 Task: Create a task  Upgrade and migrate company inventory management to a cloud-based solution , assign it to team member softage.3@softage.net in the project AgilePulse and update the status of the task to  Off Track , set the priority of the task to Medium
Action: Mouse moved to (96, 372)
Screenshot: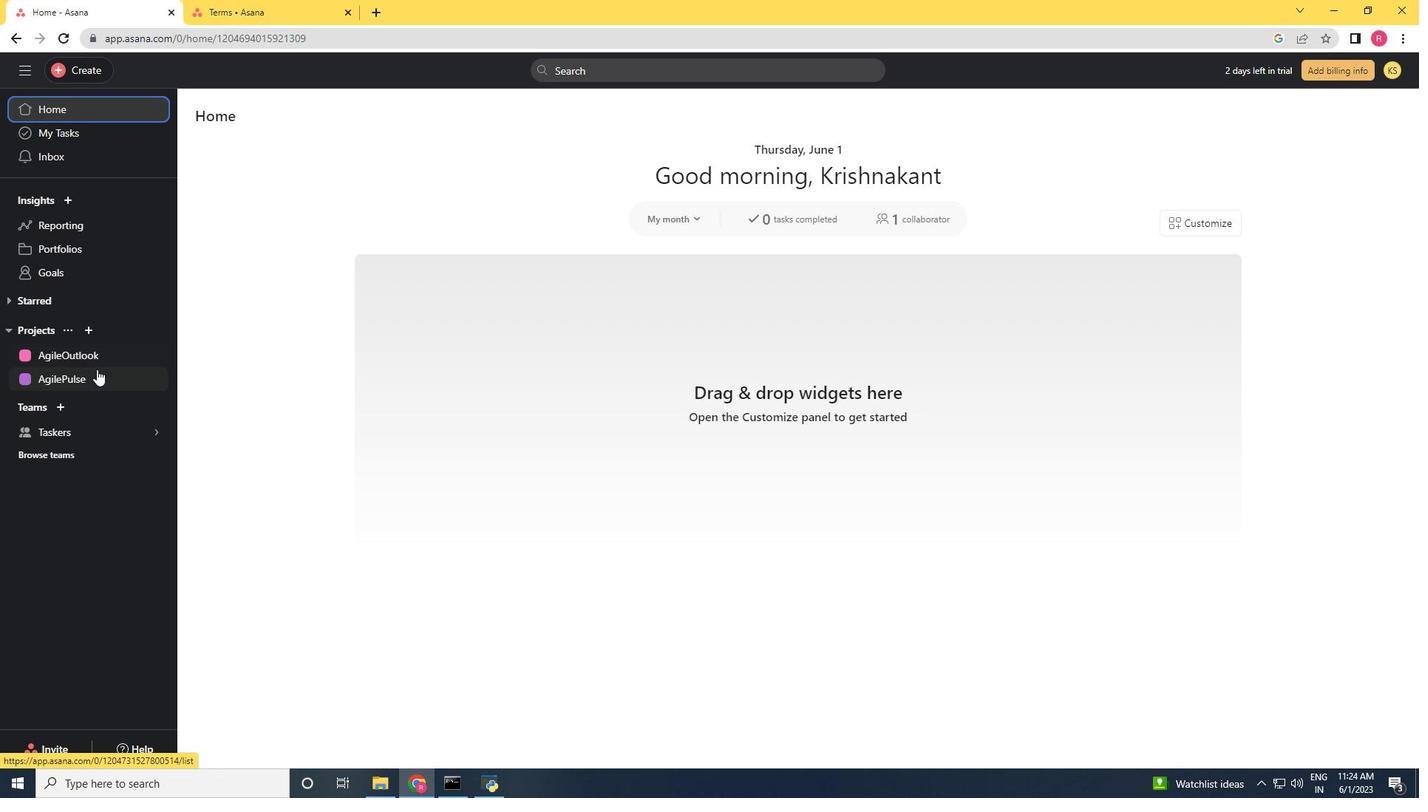 
Action: Mouse pressed left at (96, 372)
Screenshot: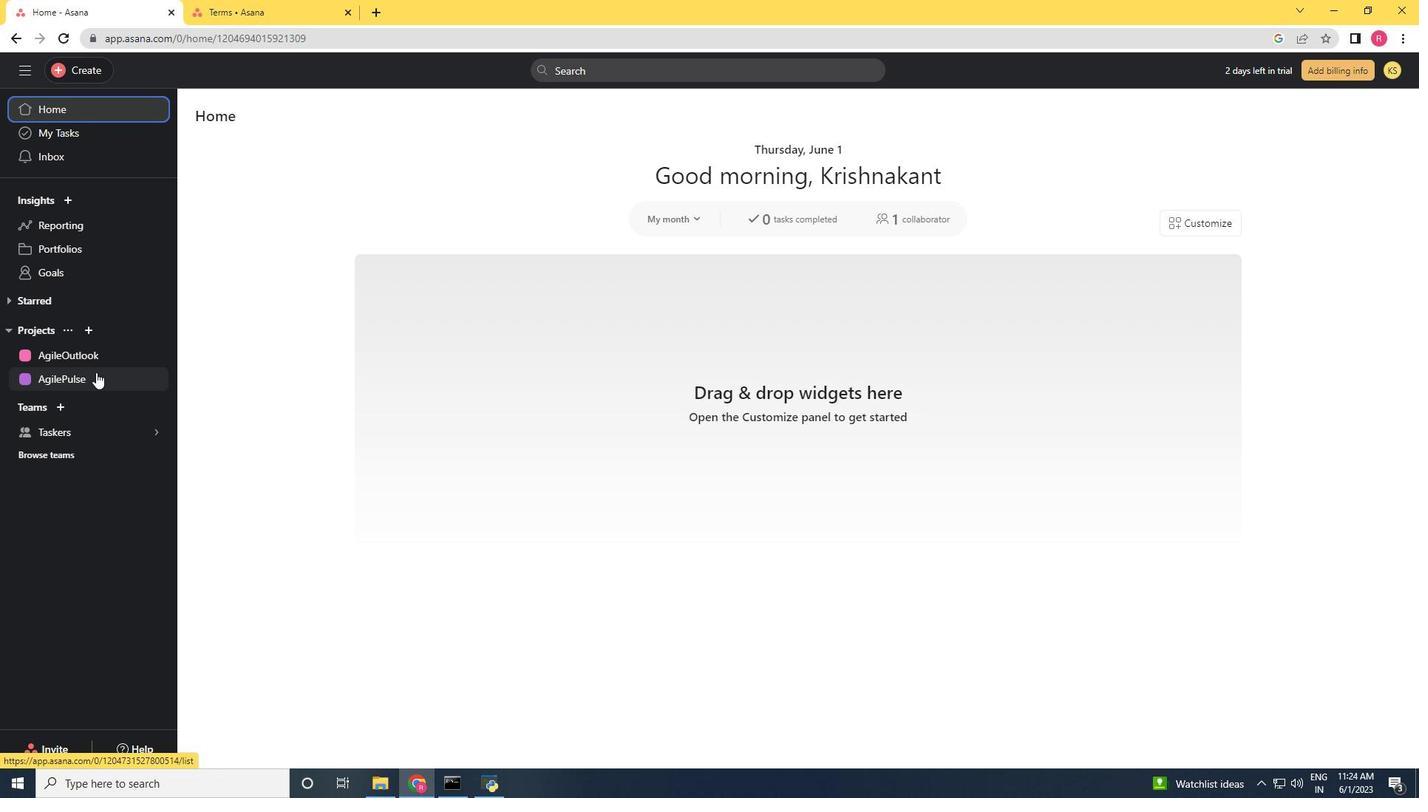 
Action: Mouse moved to (76, 72)
Screenshot: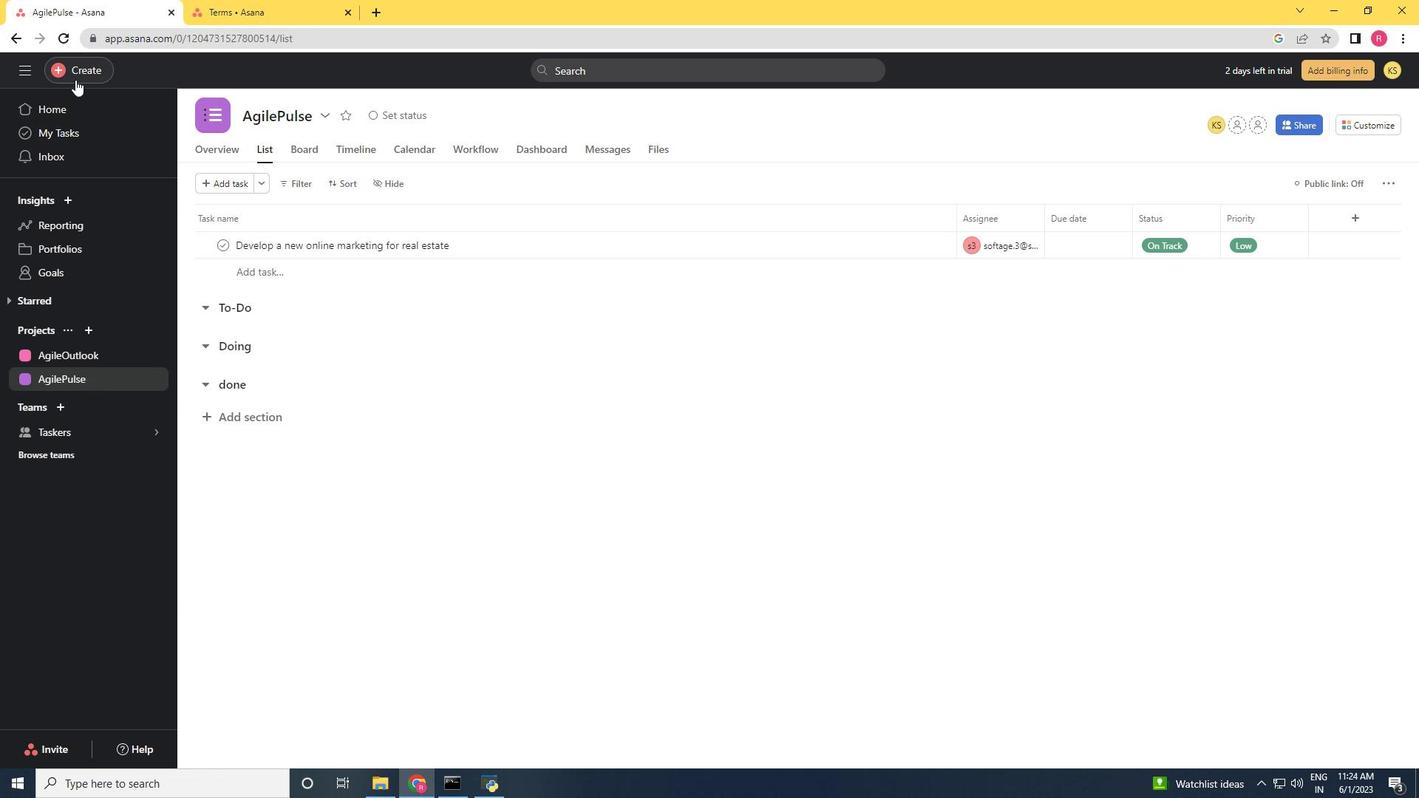 
Action: Mouse pressed left at (76, 72)
Screenshot: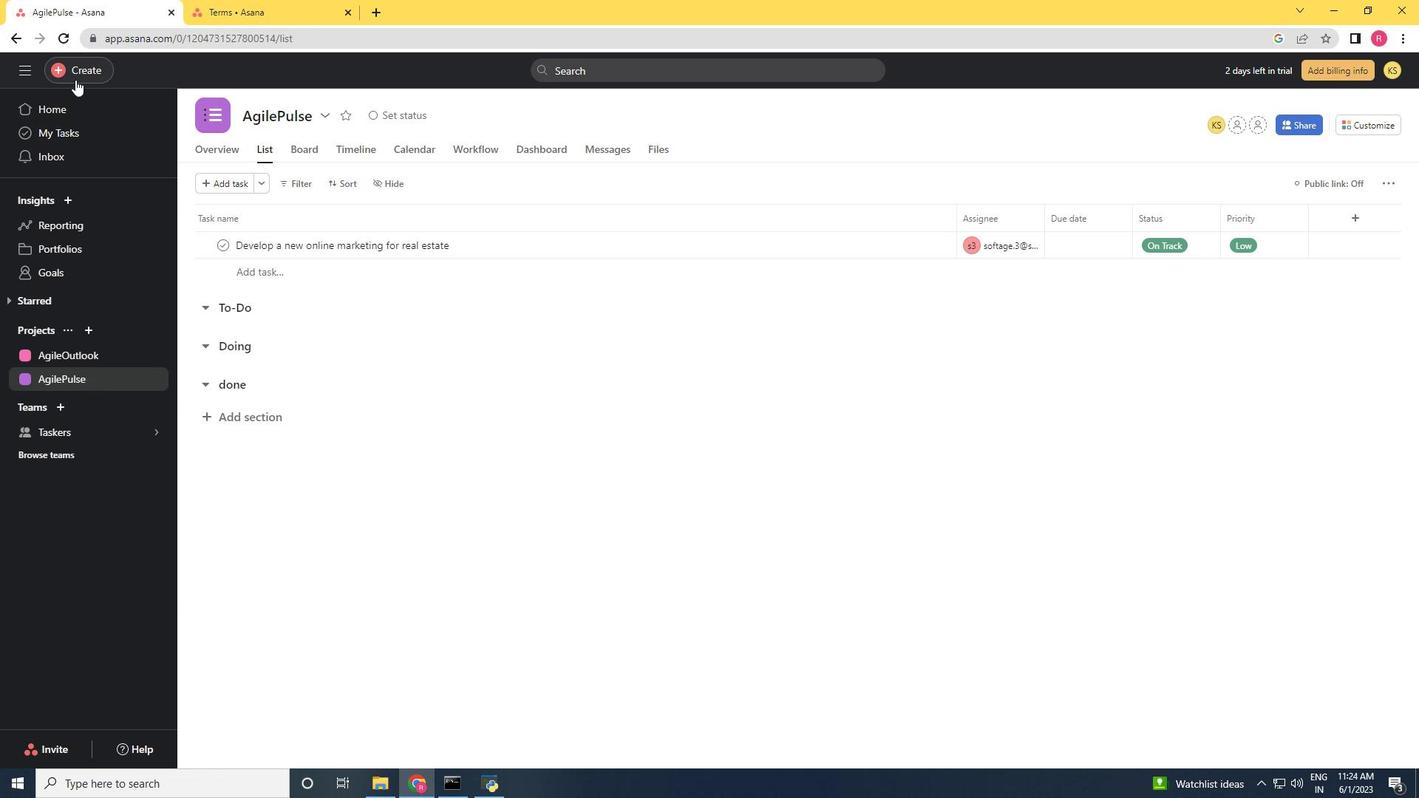 
Action: Mouse moved to (182, 69)
Screenshot: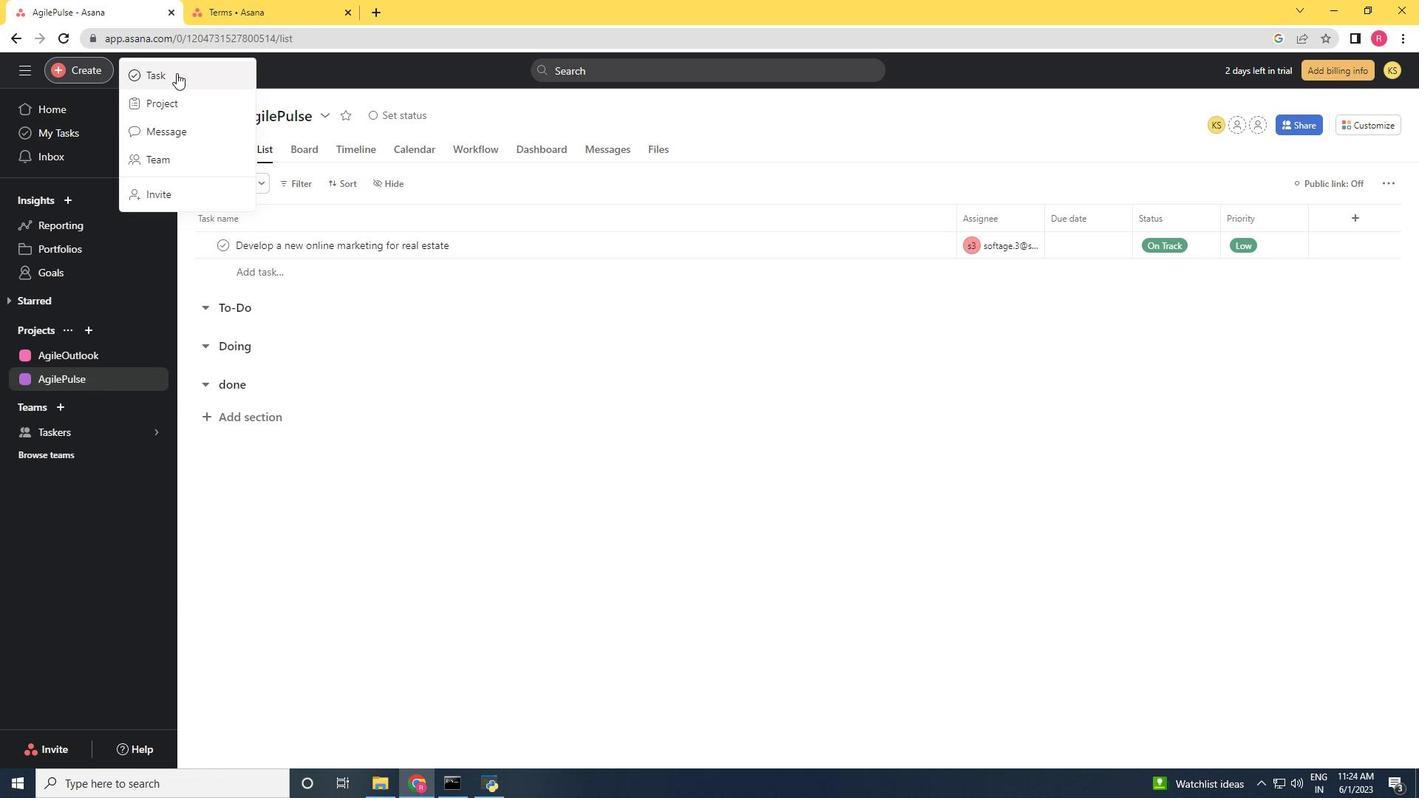 
Action: Mouse pressed left at (182, 69)
Screenshot: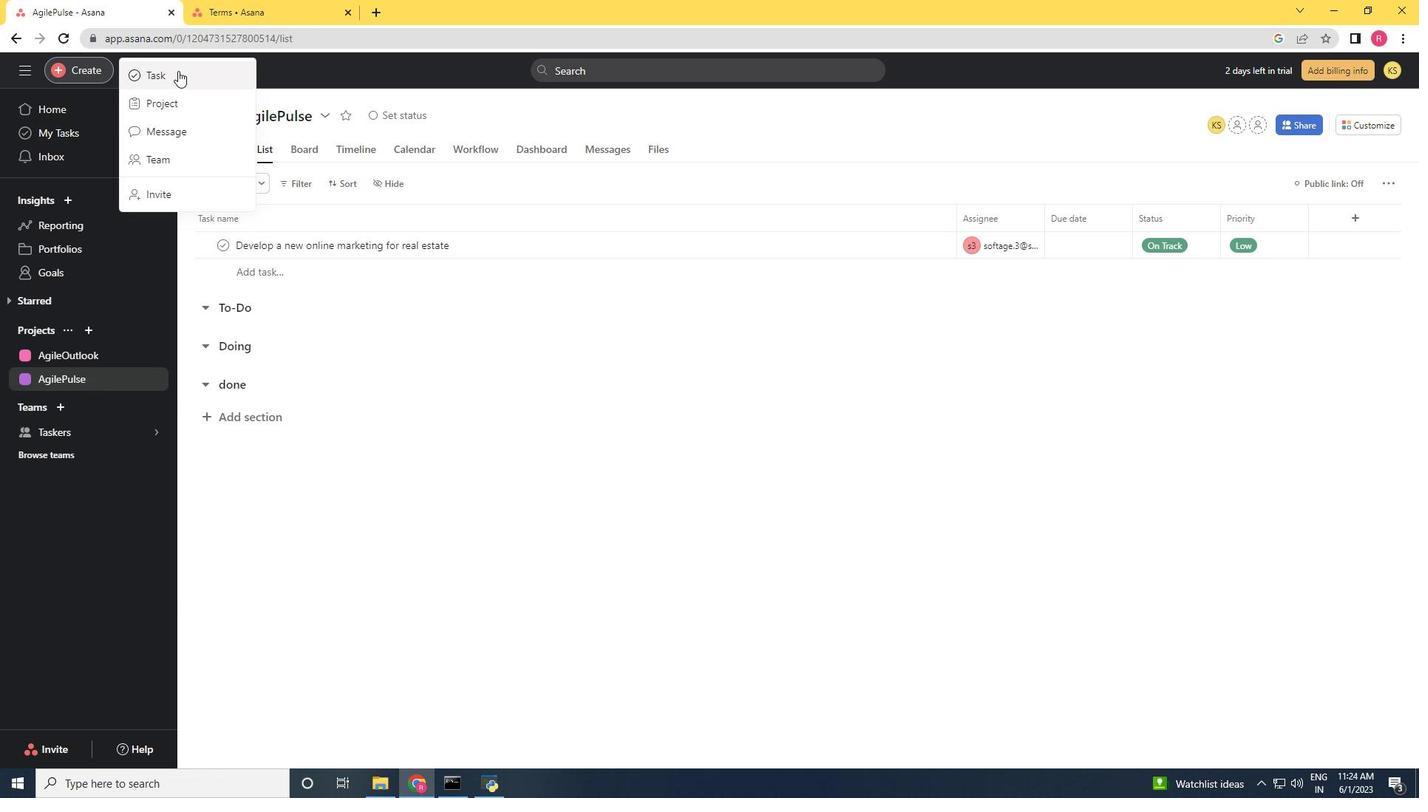 
Action: Mouse moved to (184, 68)
Screenshot: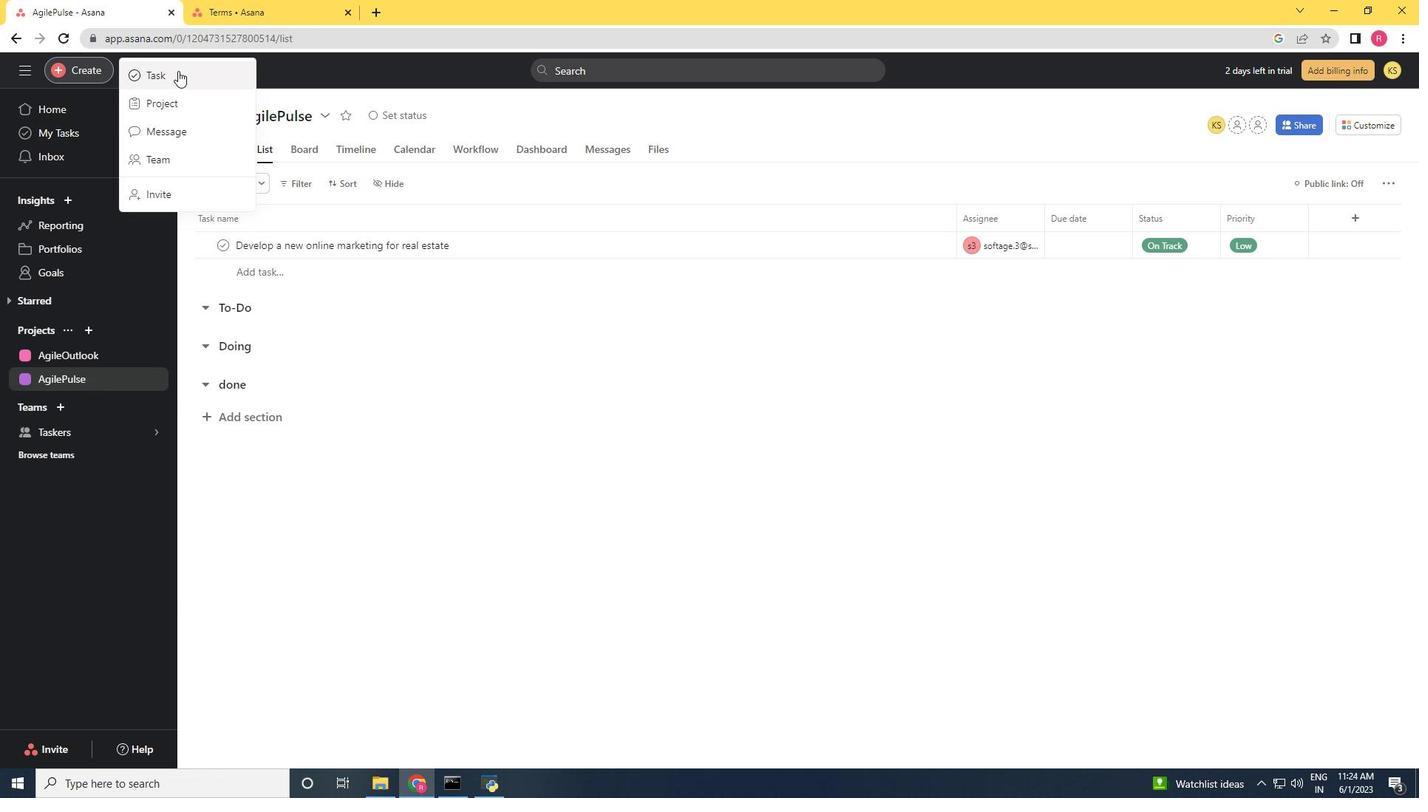 
Action: Key pressed <Key.shift>Upgrad<Key.space><Key.backspace>e<Key.space>and<Key.space>migr
Screenshot: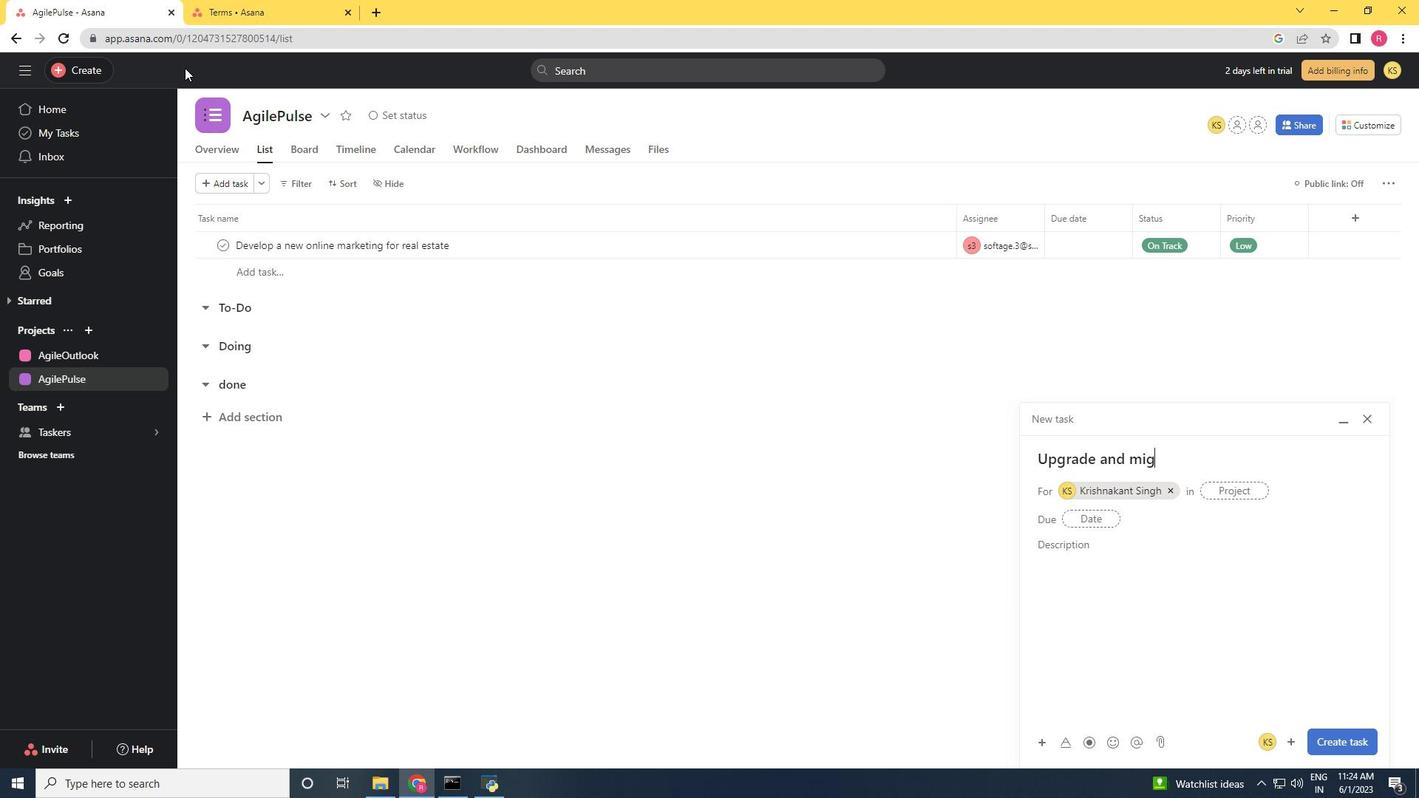 
Action: Mouse moved to (184, 68)
Screenshot: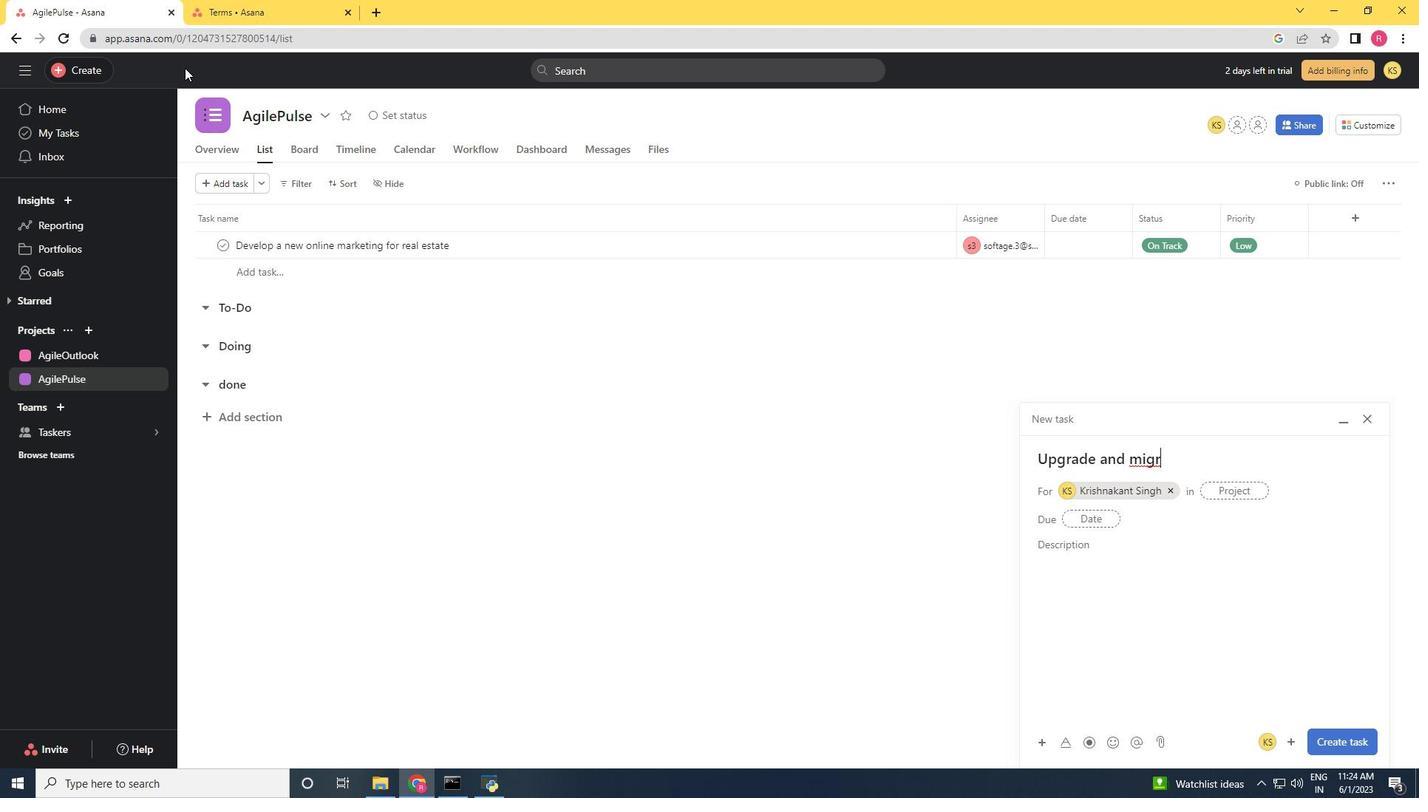 
Action: Key pressed ate<Key.space>an<Key.backspace><Key.backspace>comp
Screenshot: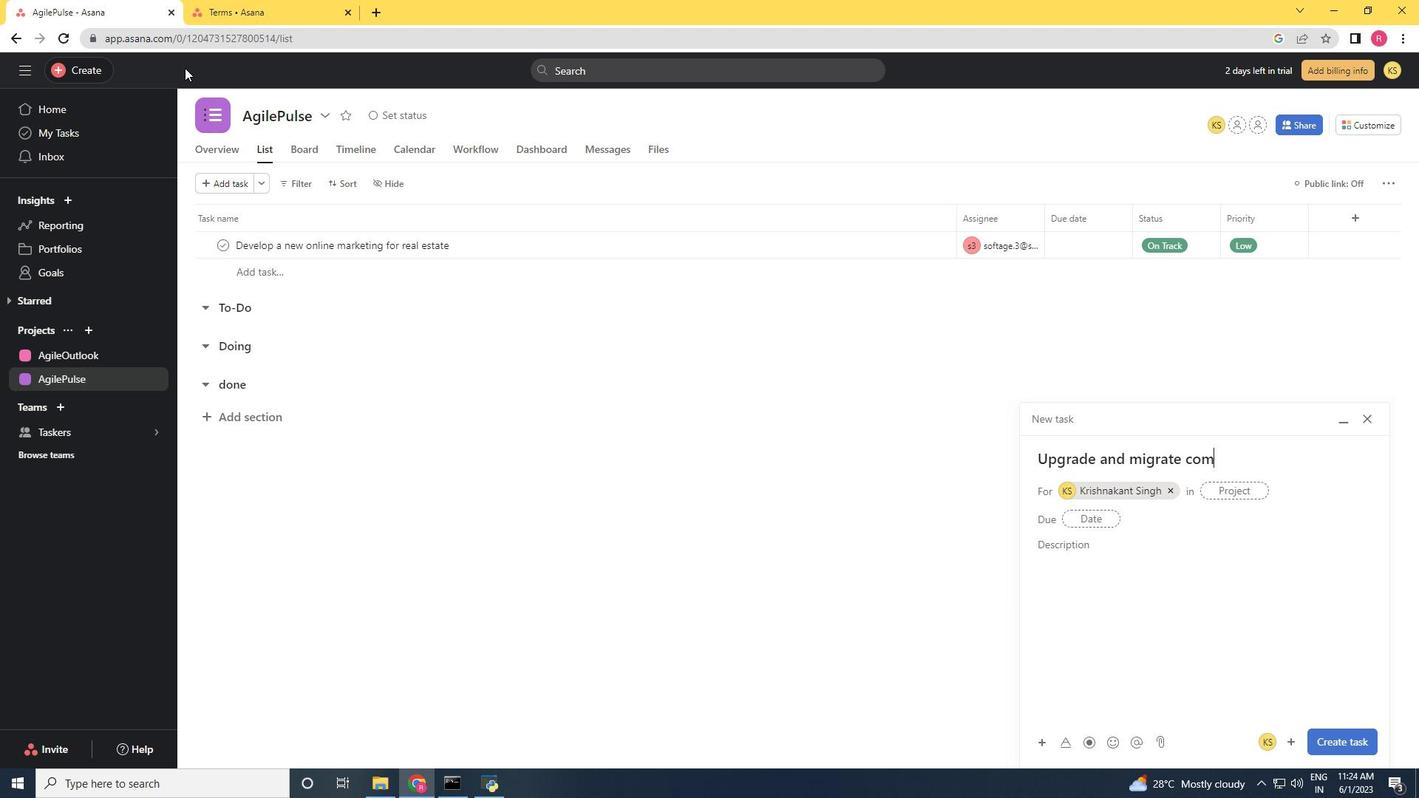 
Action: Mouse moved to (184, 68)
Screenshot: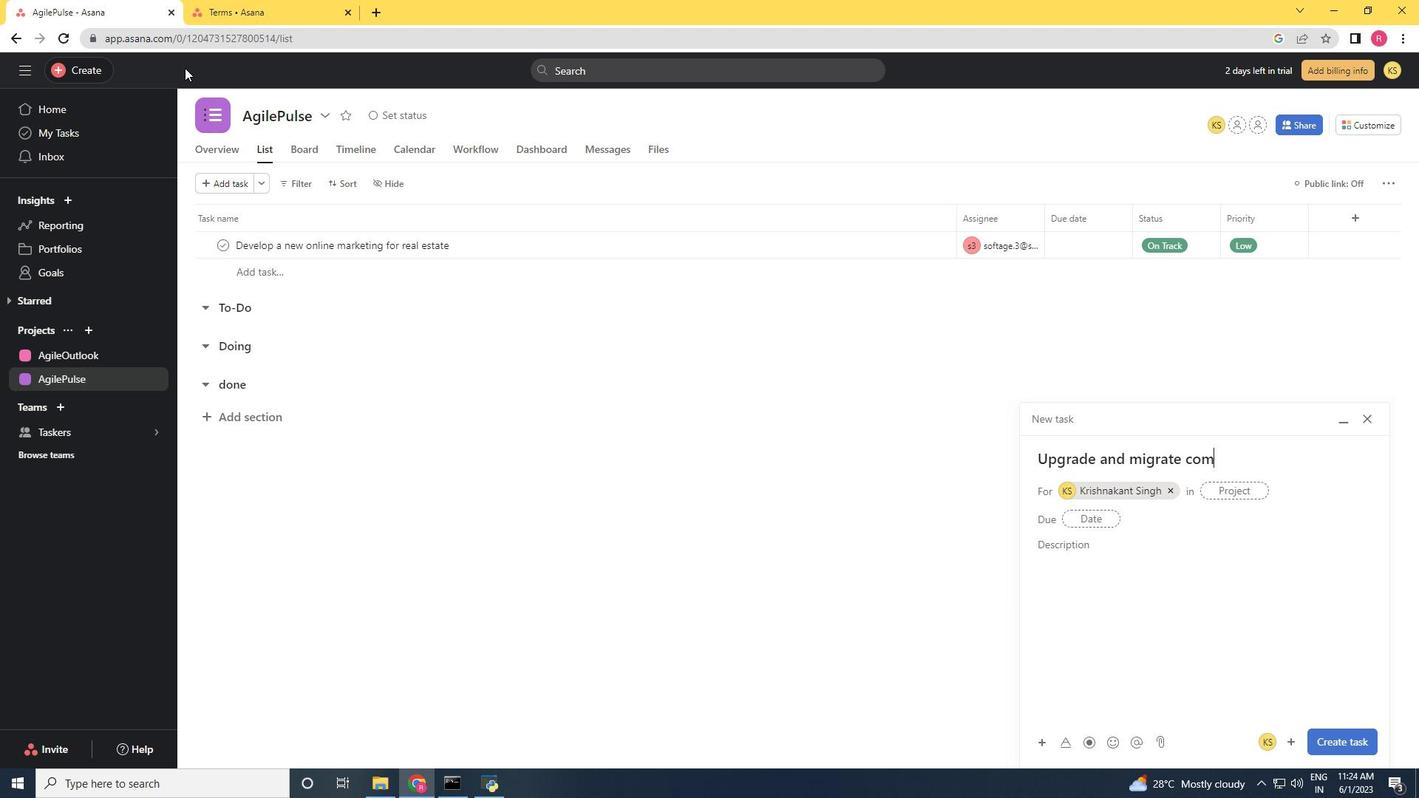 
Action: Key pressed an
Screenshot: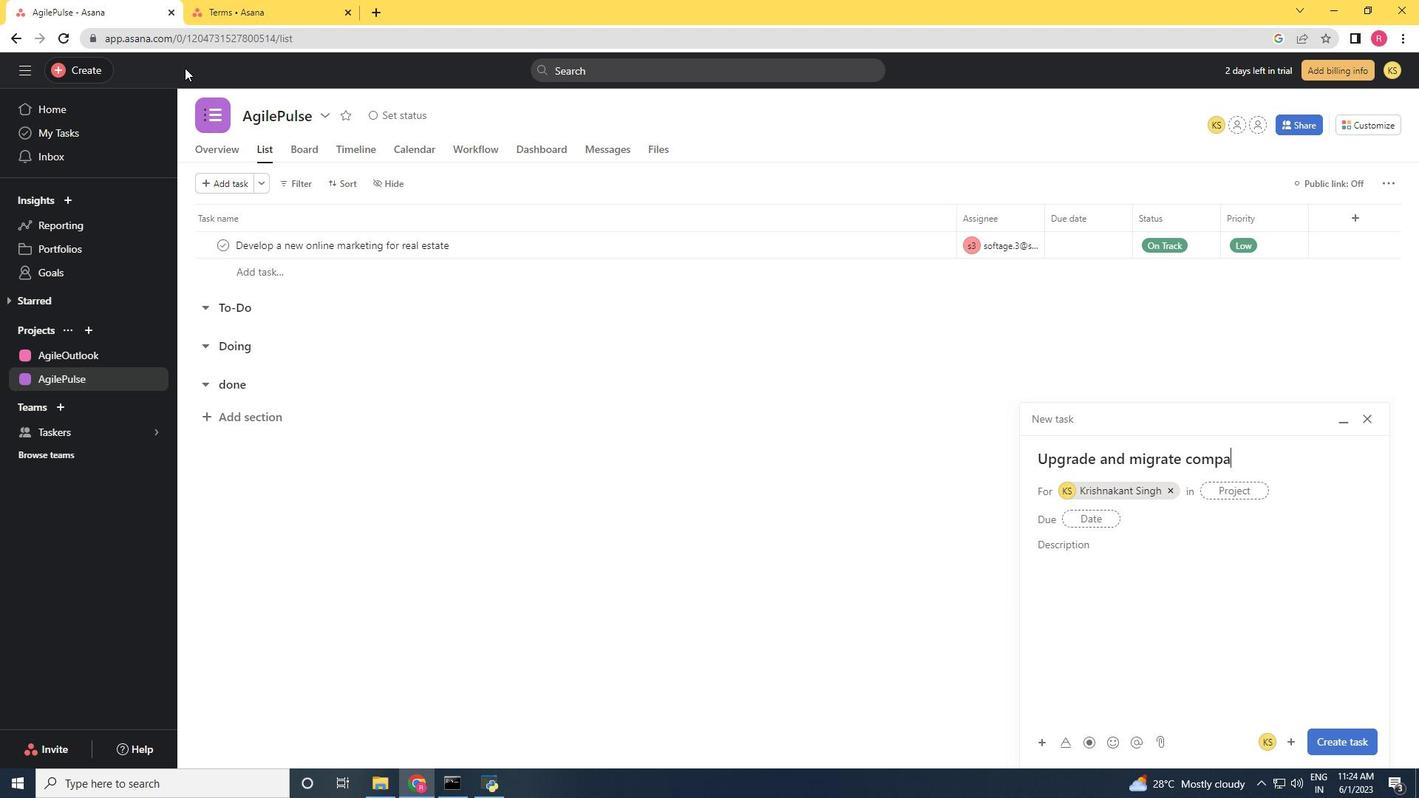 
Action: Mouse moved to (184, 68)
Screenshot: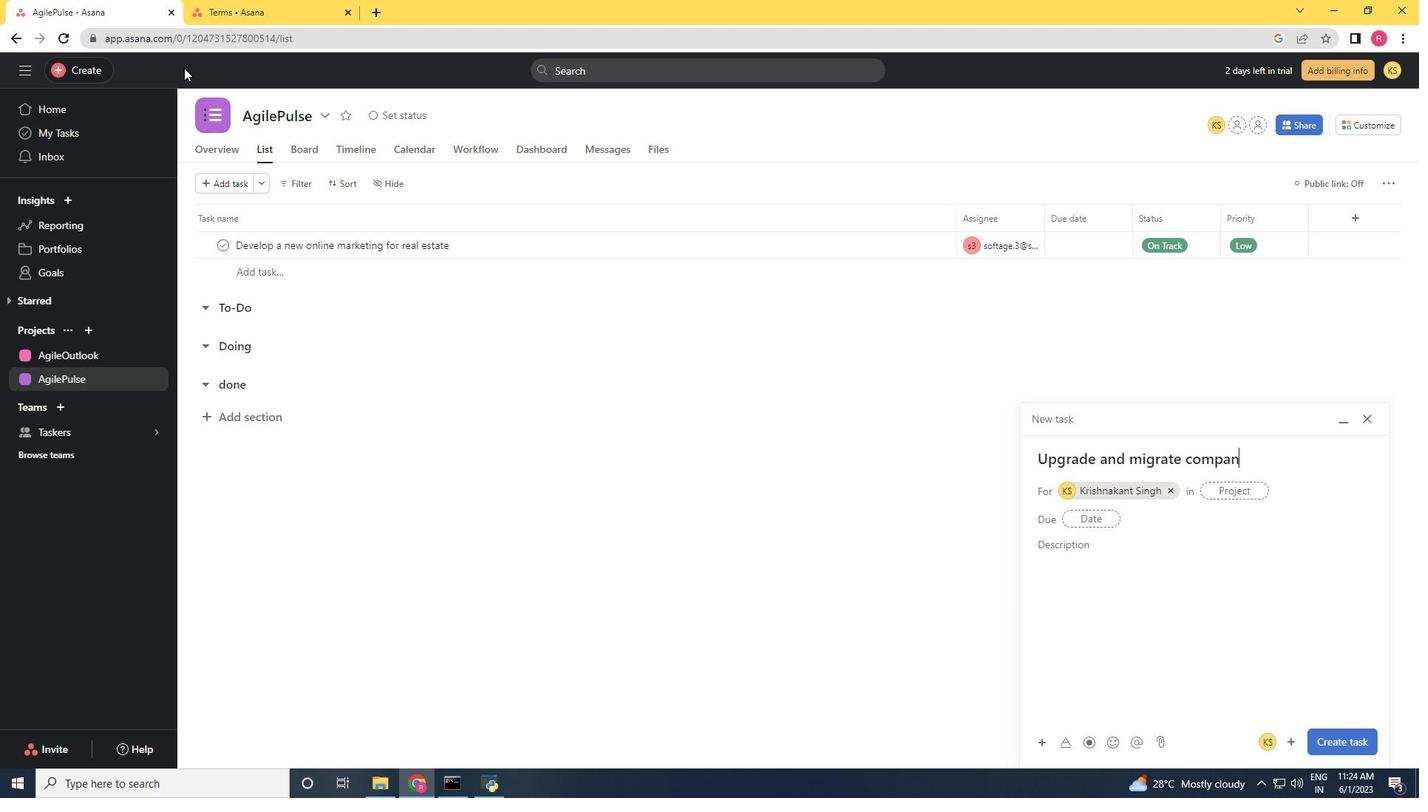 
Action: Key pressed y<Key.space>inventory<Key.space>management<Key.space>to<Key.space>a<Key.space>cloud<Key.space><Key.backspace>-based<Key.space>solution
Screenshot: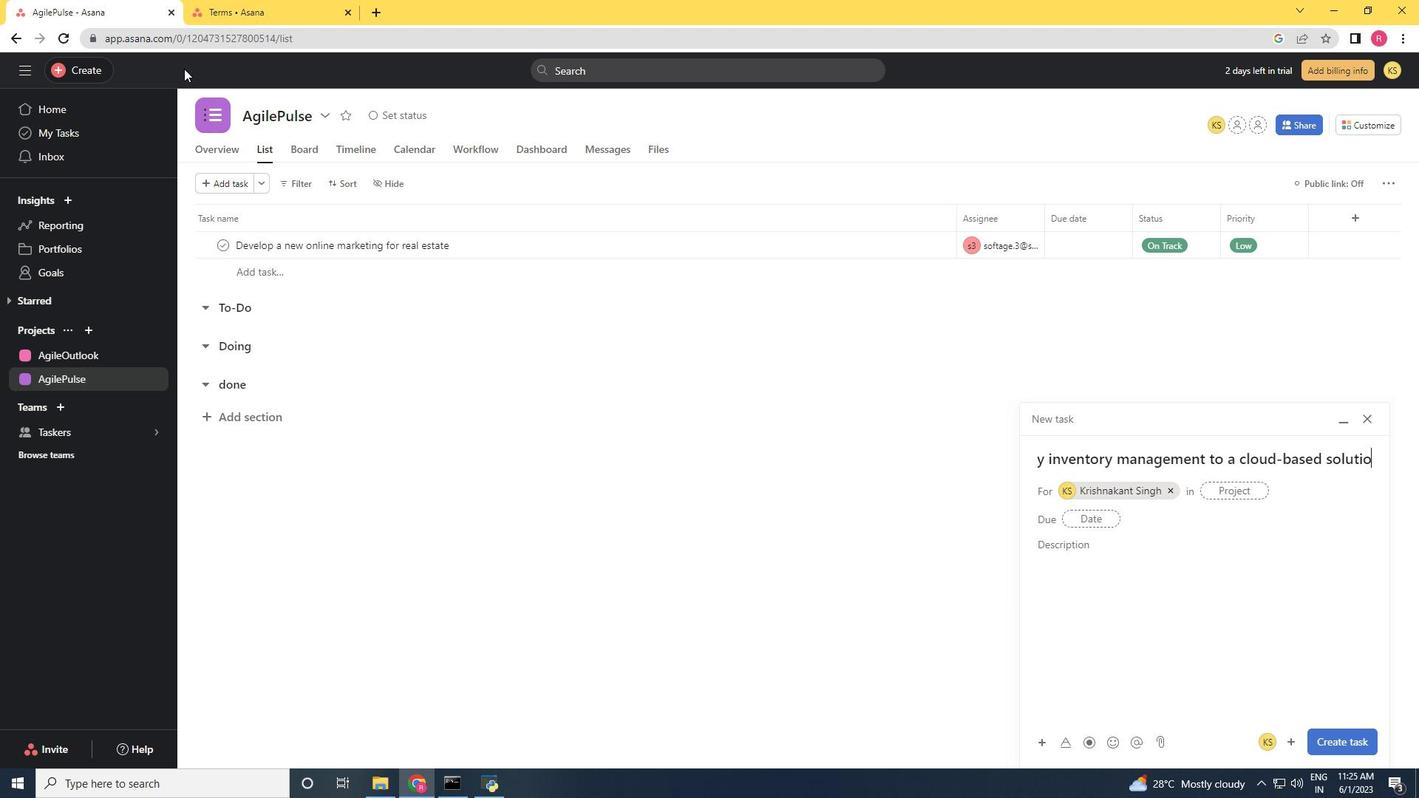 
Action: Mouse moved to (1170, 490)
Screenshot: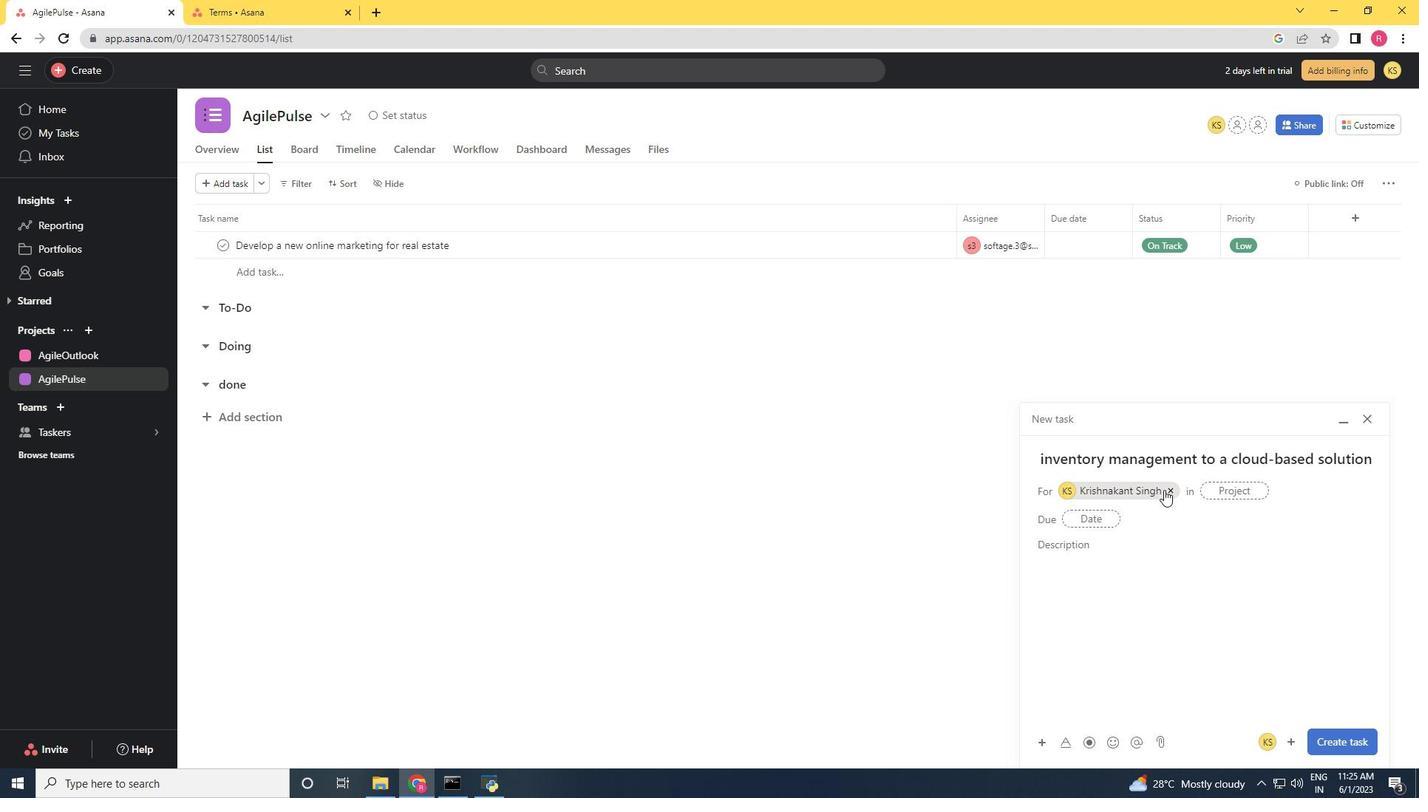 
Action: Mouse pressed left at (1170, 490)
Screenshot: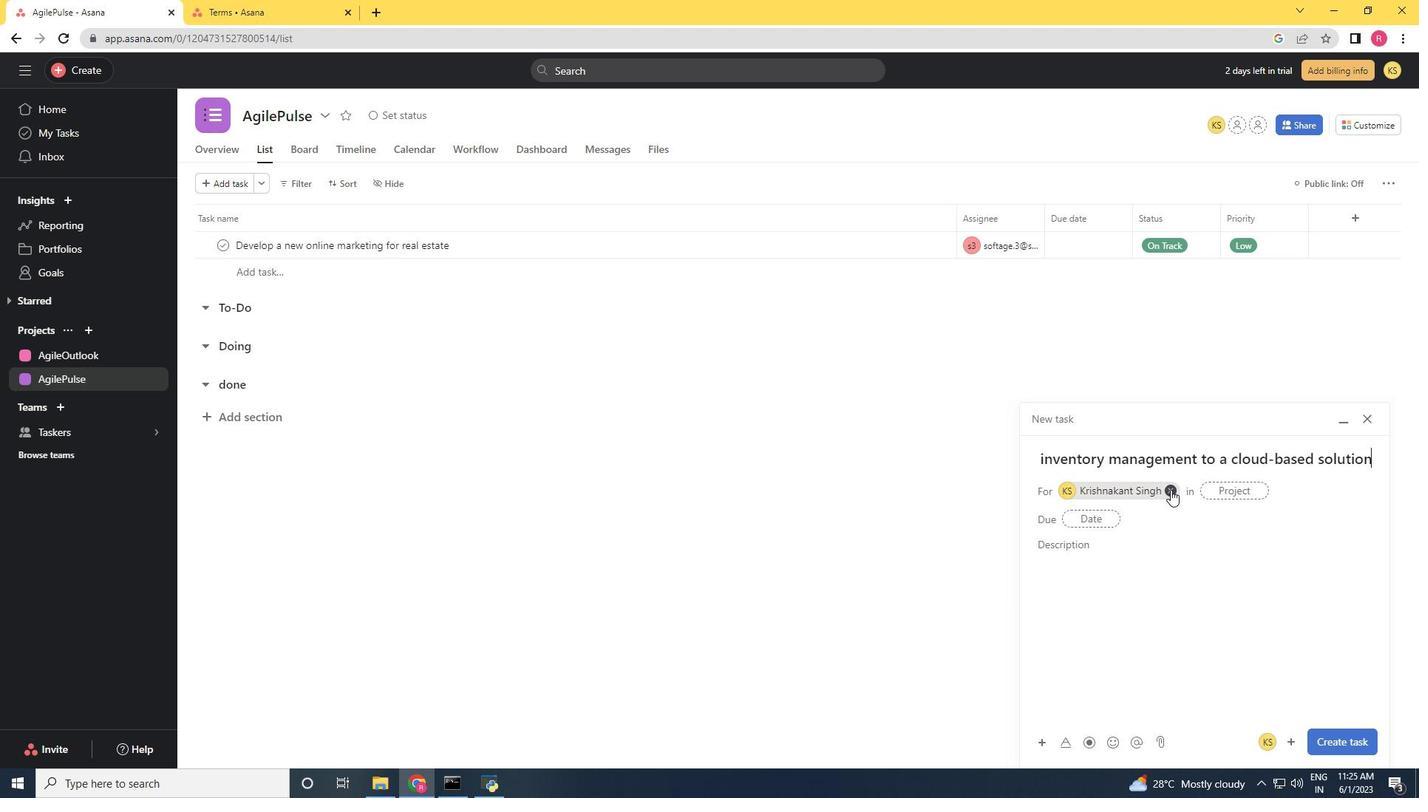 
Action: Mouse moved to (1094, 489)
Screenshot: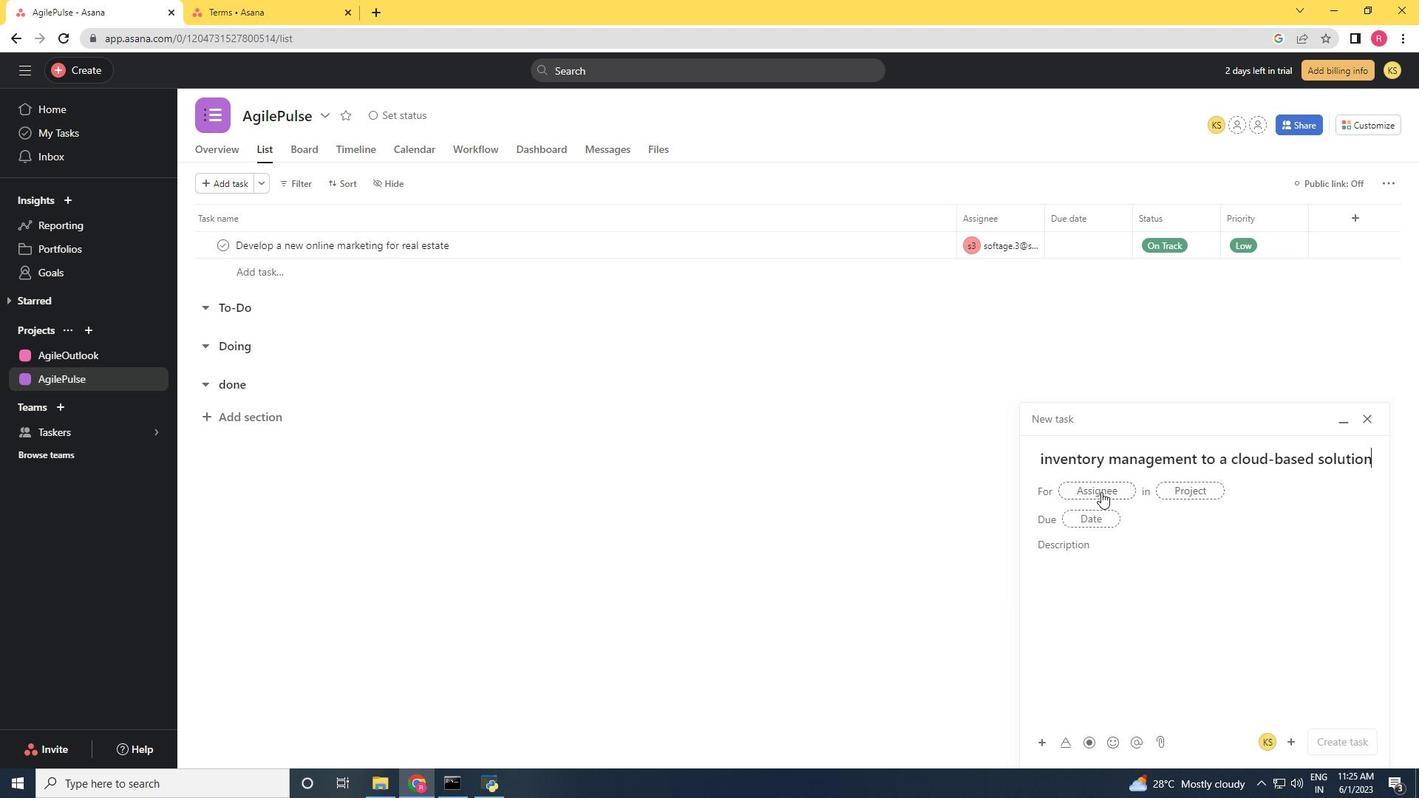 
Action: Mouse pressed left at (1094, 489)
Screenshot: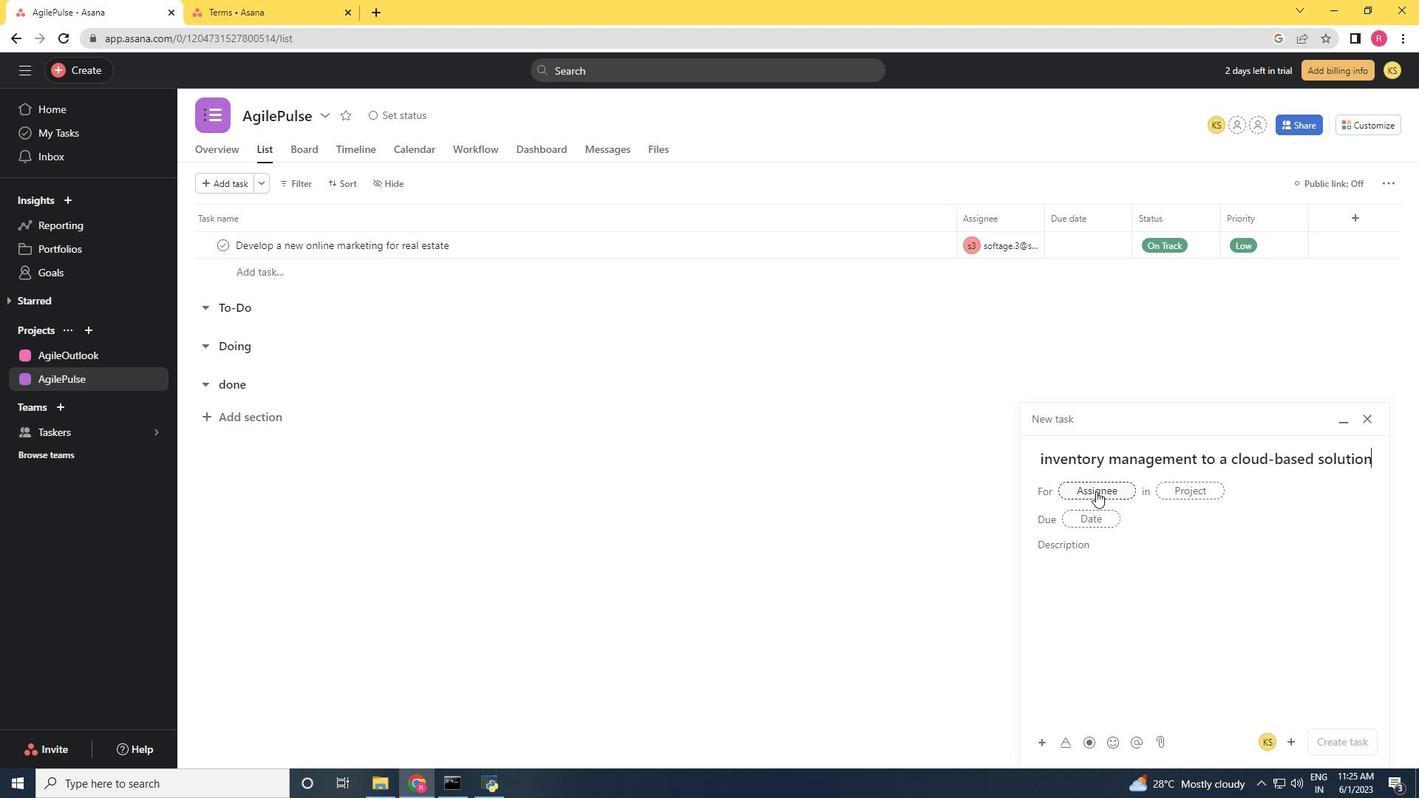 
Action: Mouse moved to (1064, 507)
Screenshot: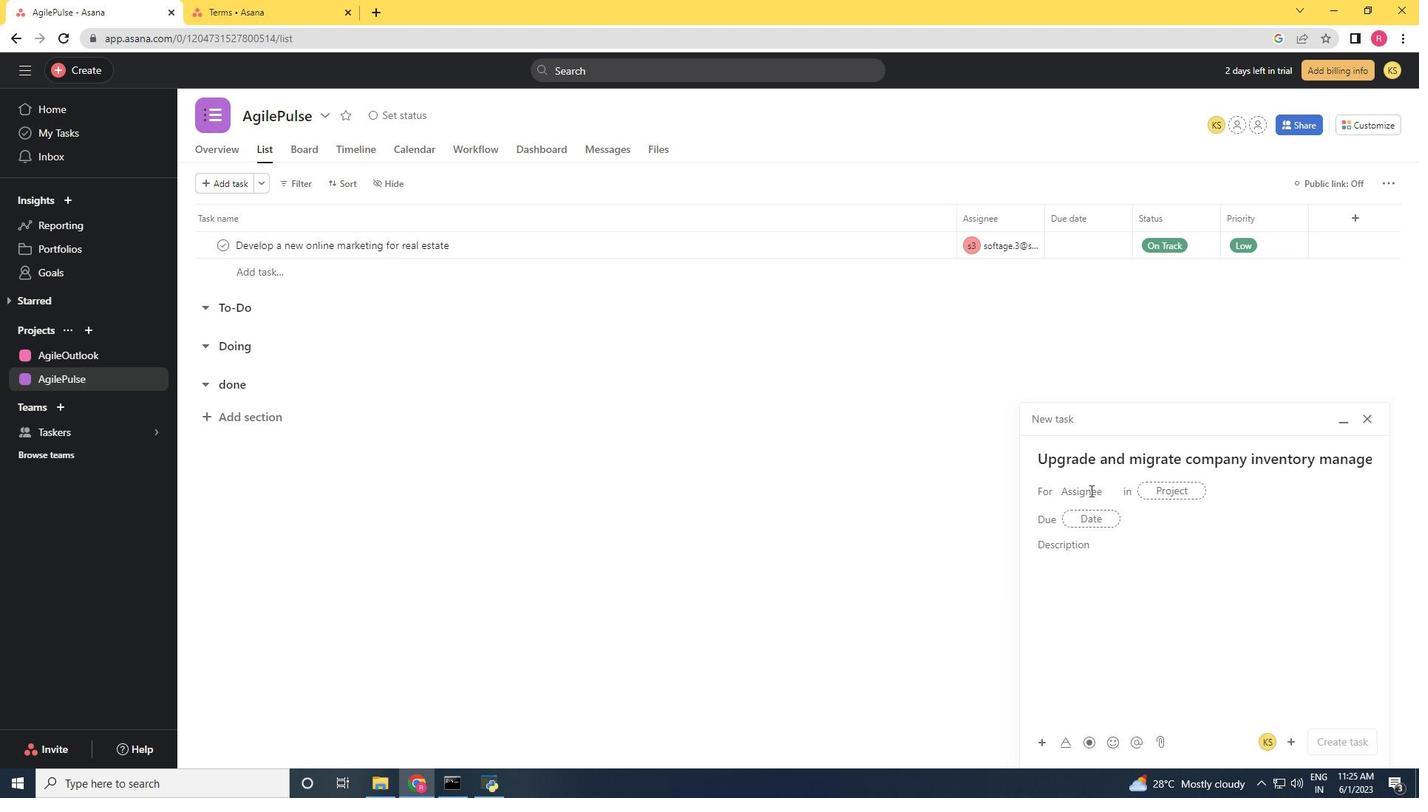 
Action: Key pressed s
Screenshot: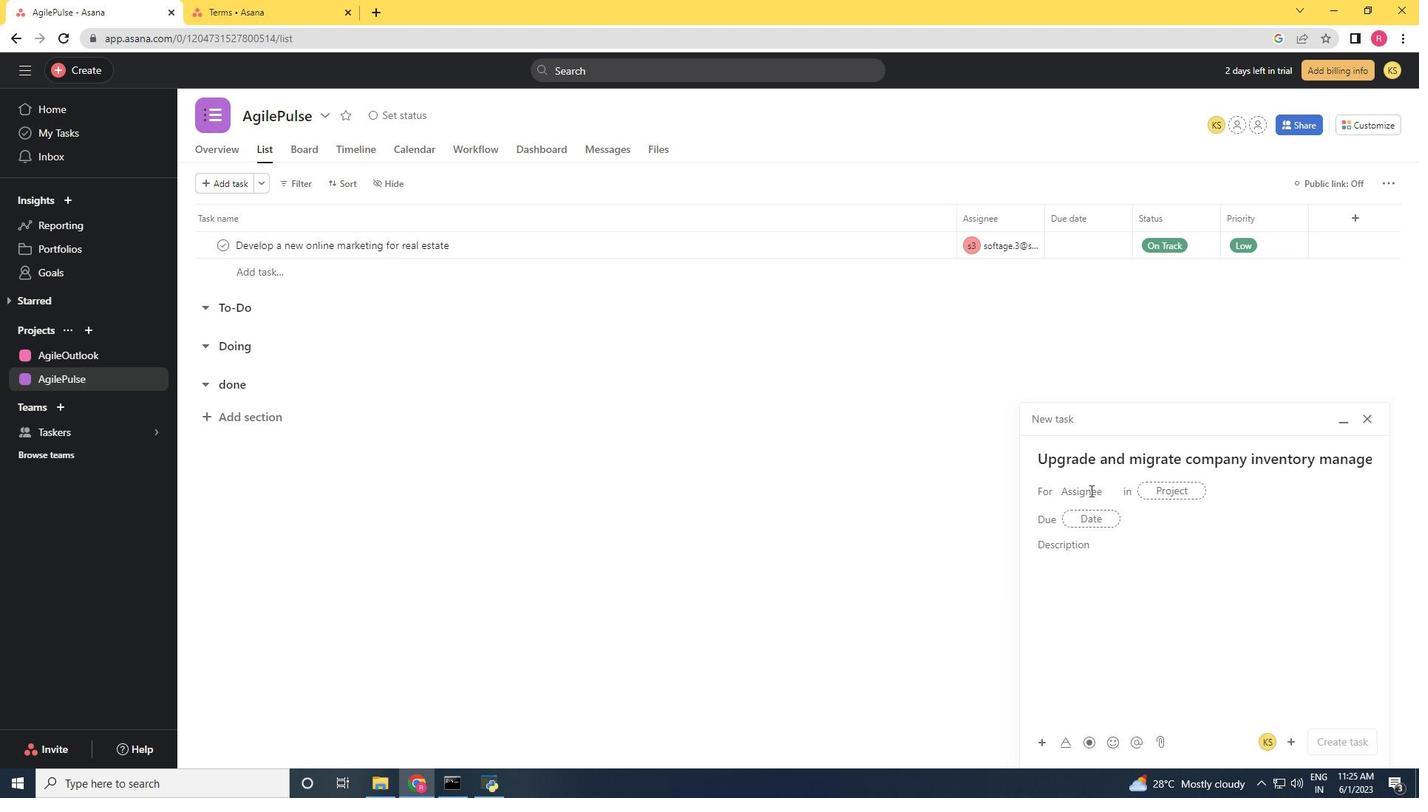 
Action: Mouse moved to (1063, 507)
Screenshot: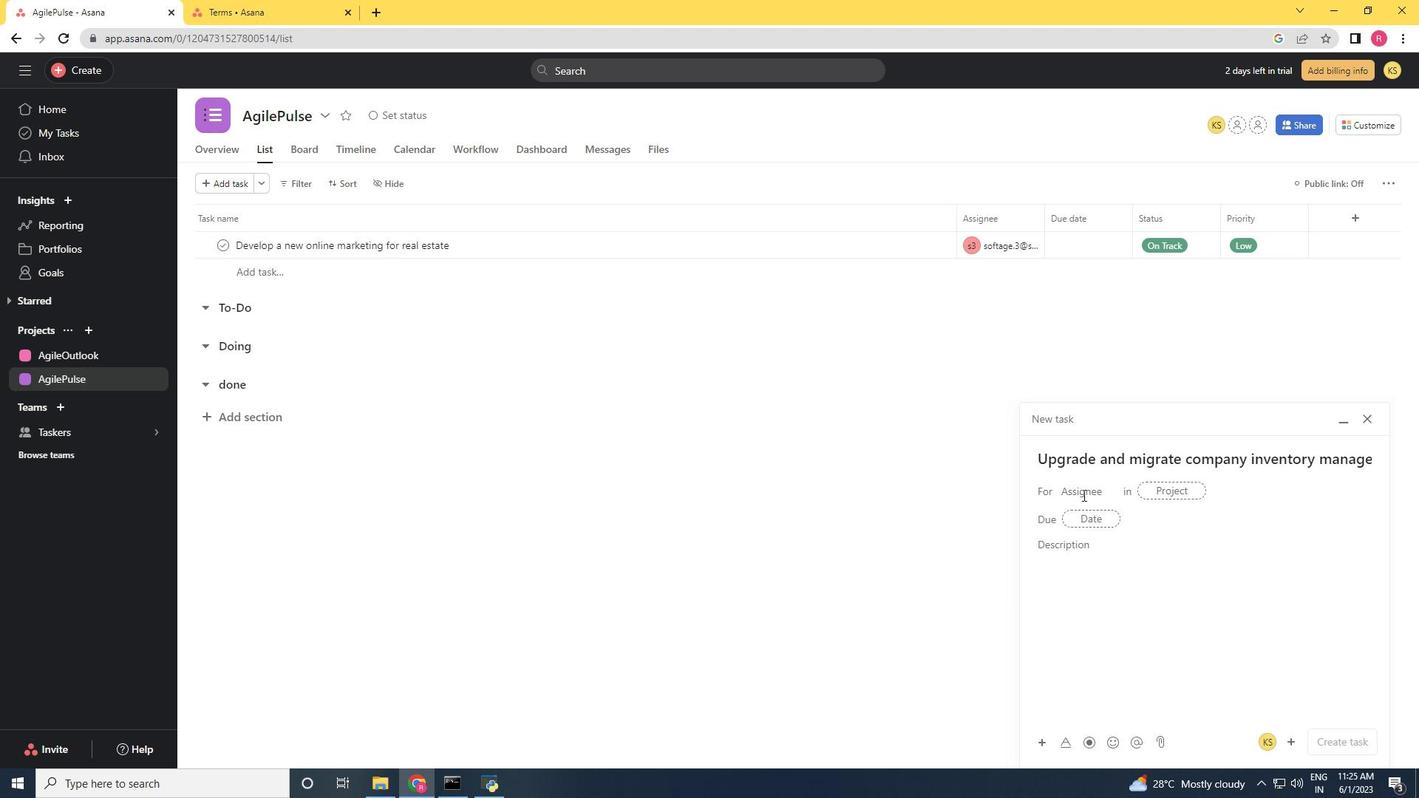 
Action: Key pressed o
Screenshot: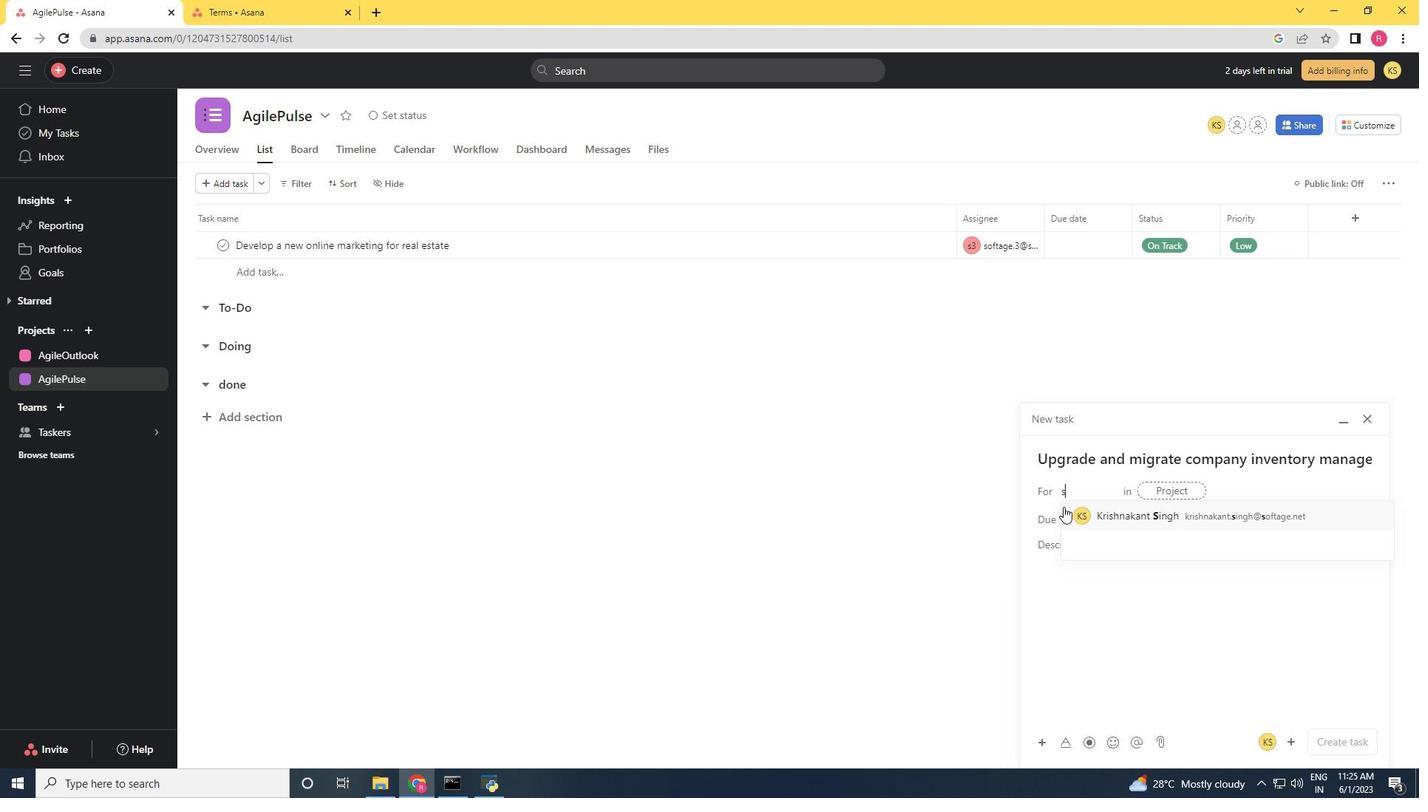
Action: Mouse moved to (1062, 507)
Screenshot: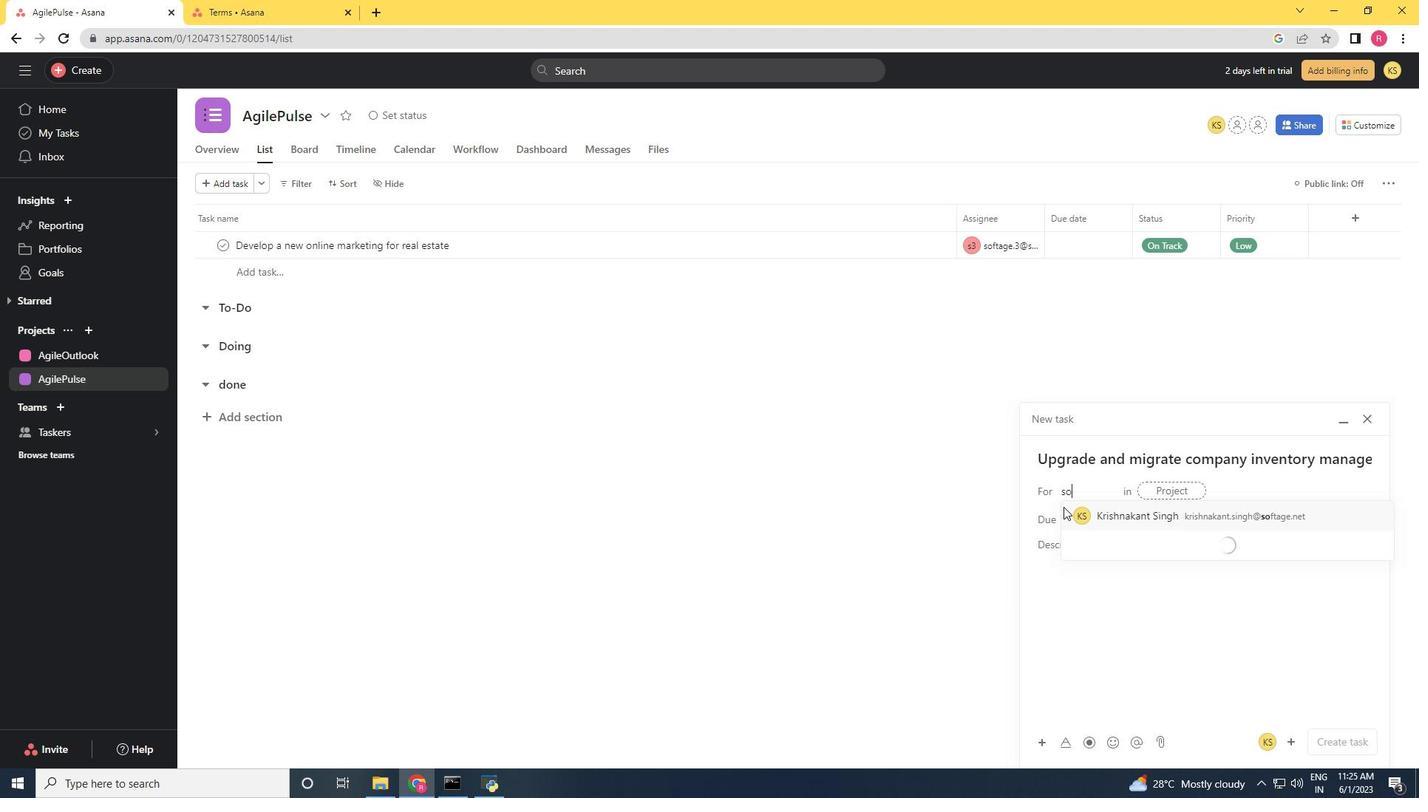 
Action: Key pressed ftage.3<Key.shift>@softage.net
Screenshot: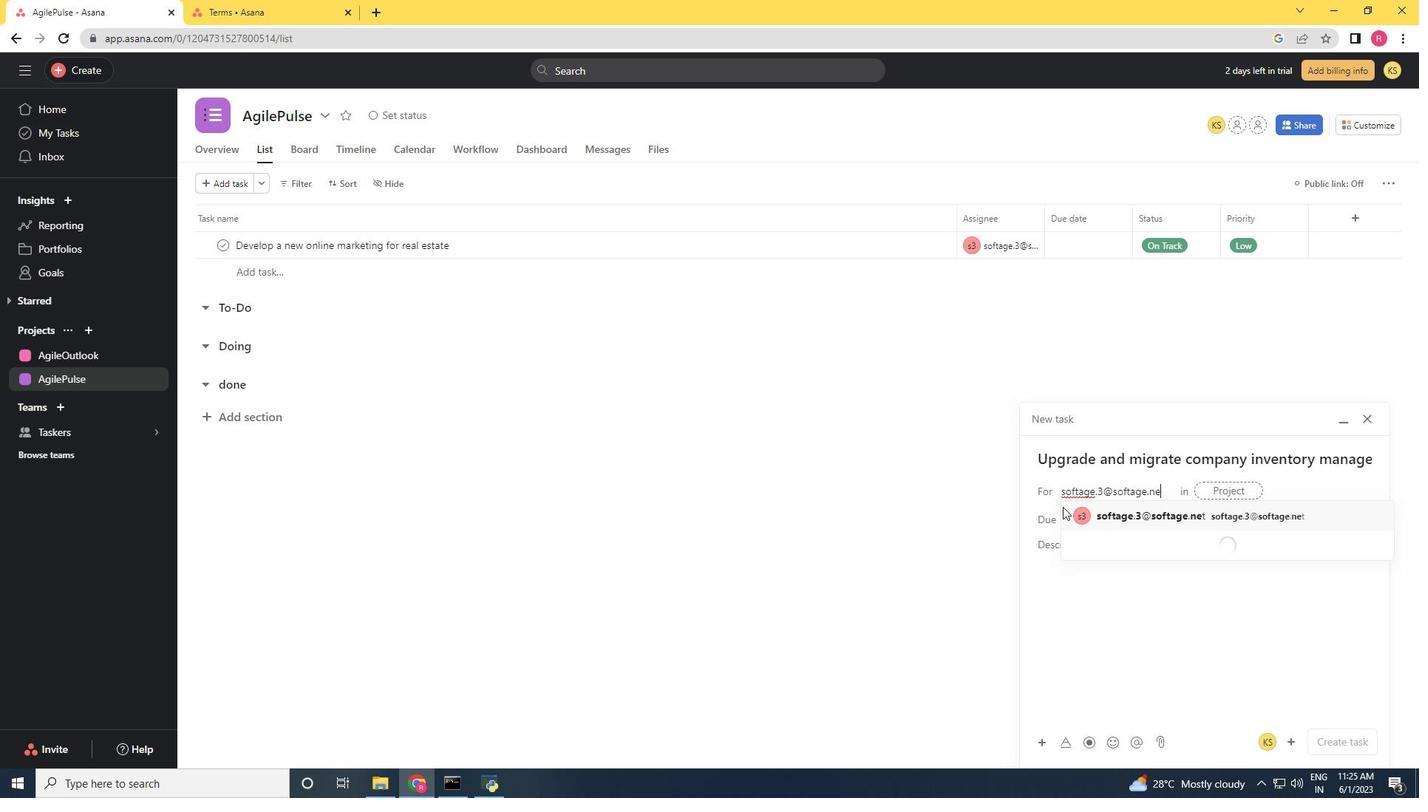 
Action: Mouse moved to (1147, 523)
Screenshot: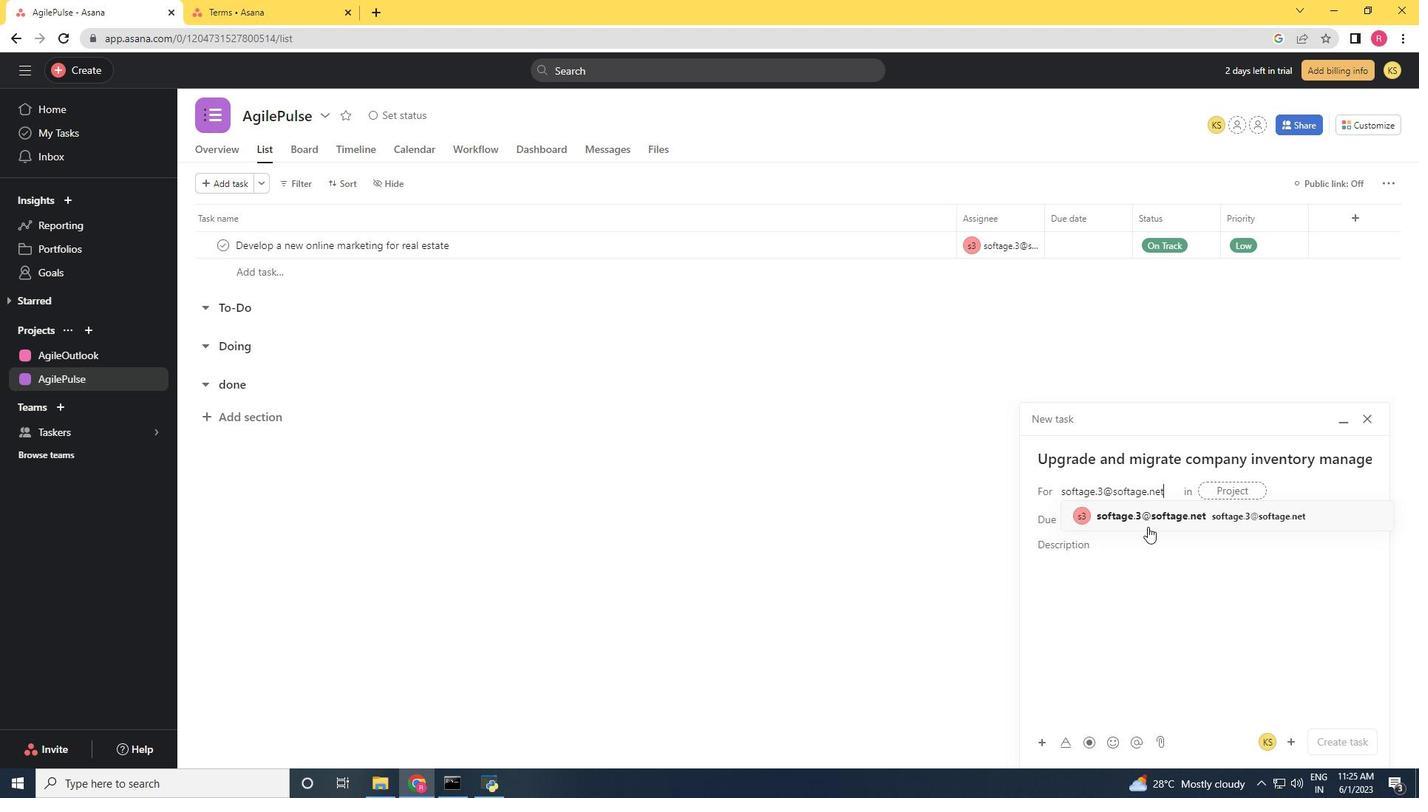 
Action: Mouse pressed left at (1147, 523)
Screenshot: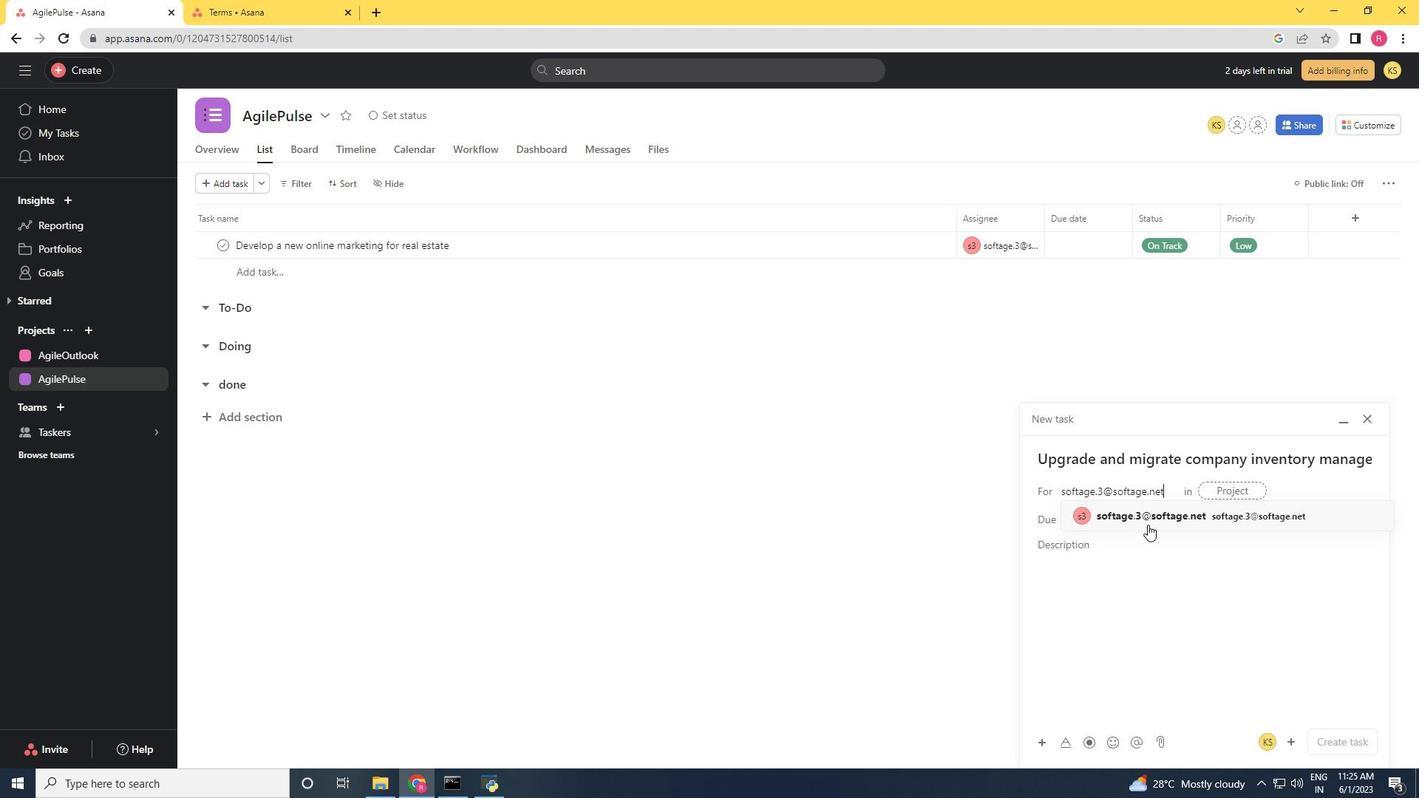 
Action: Mouse moved to (967, 541)
Screenshot: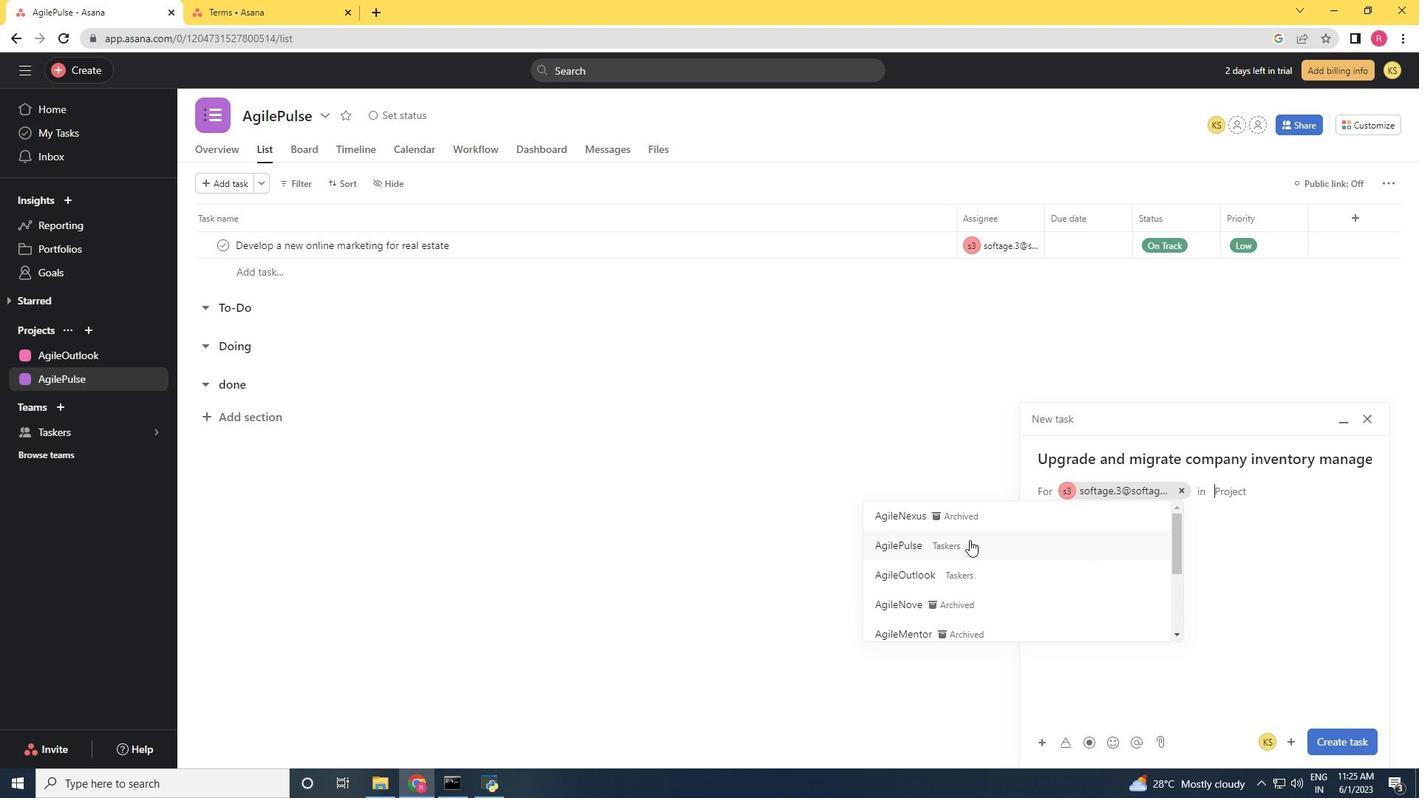 
Action: Mouse pressed left at (967, 541)
Screenshot: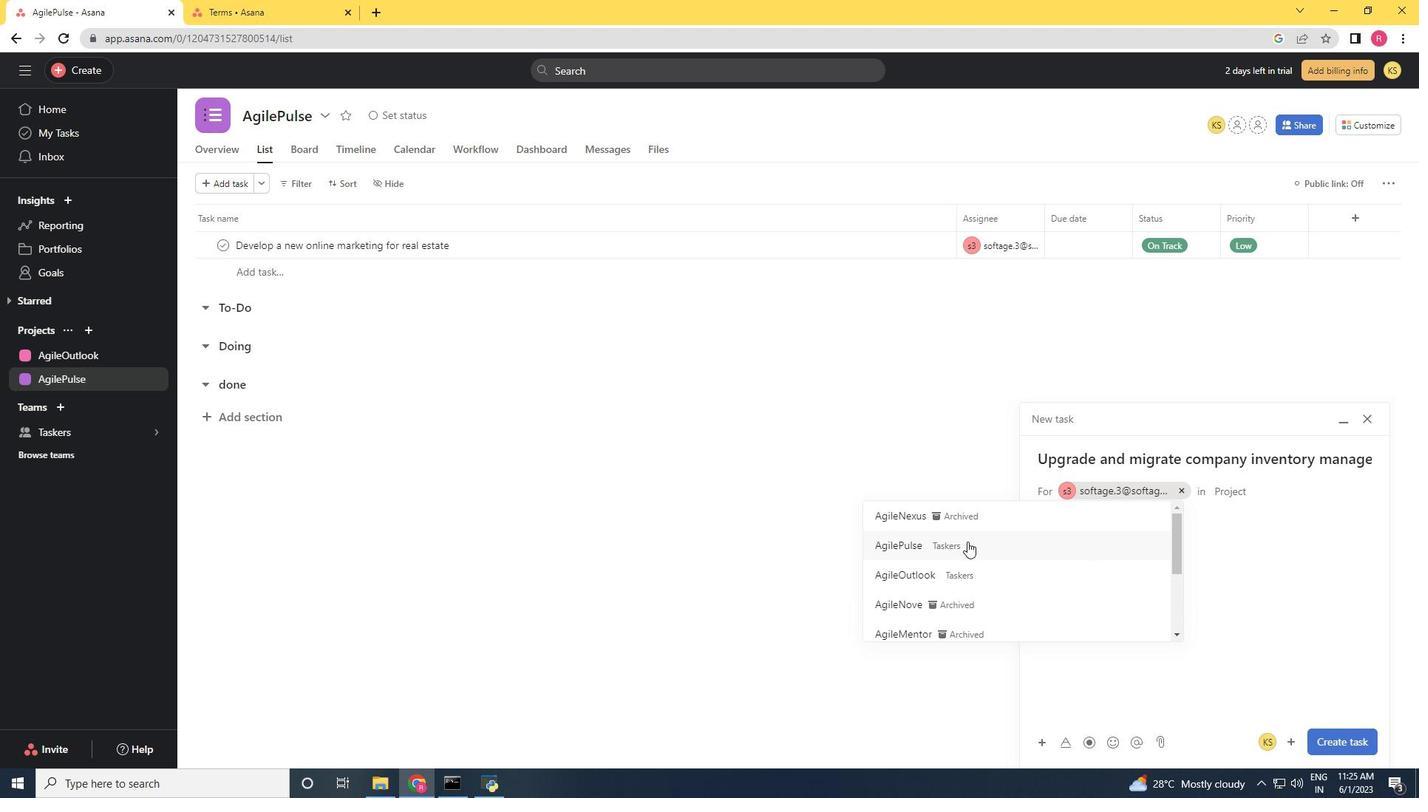 
Action: Mouse moved to (1107, 555)
Screenshot: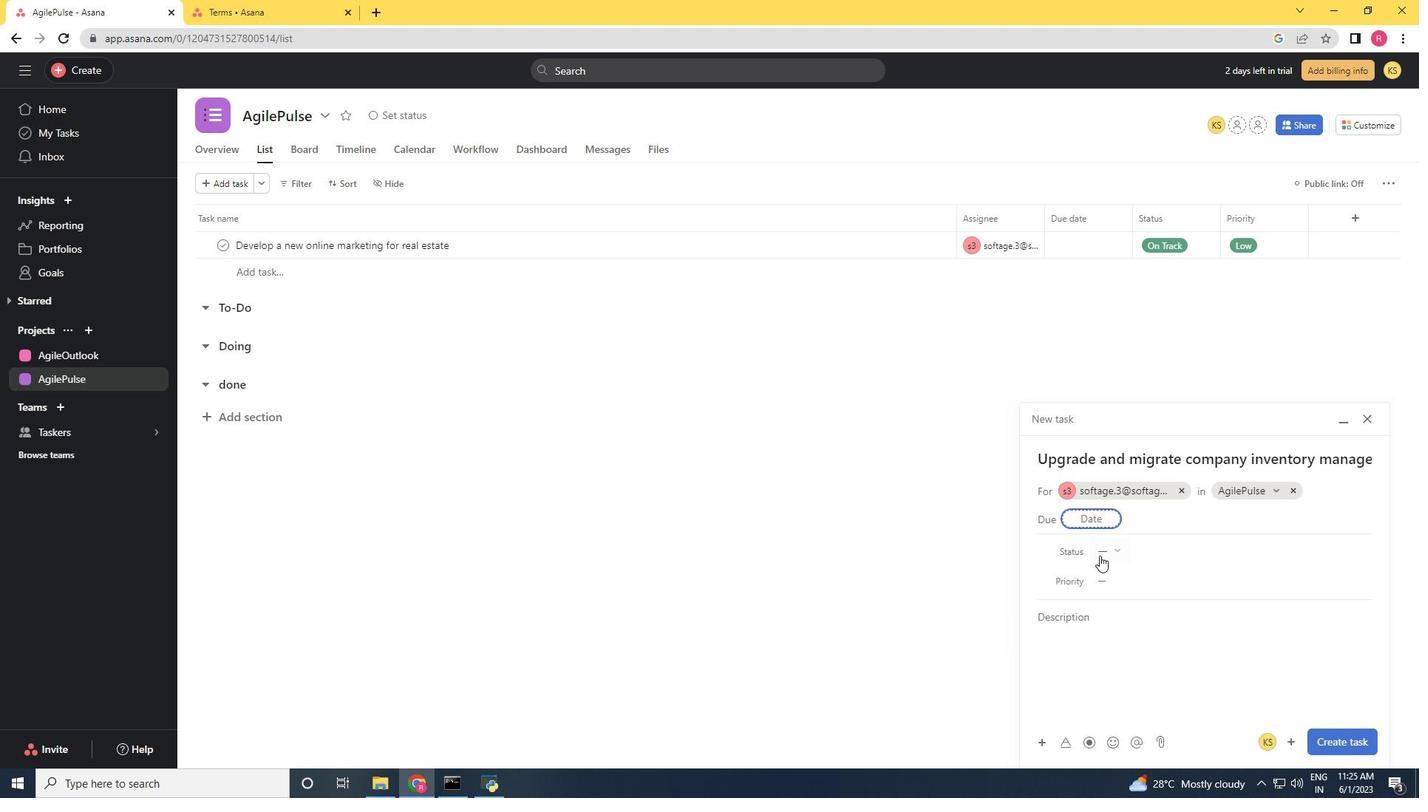 
Action: Mouse pressed left at (1107, 555)
Screenshot: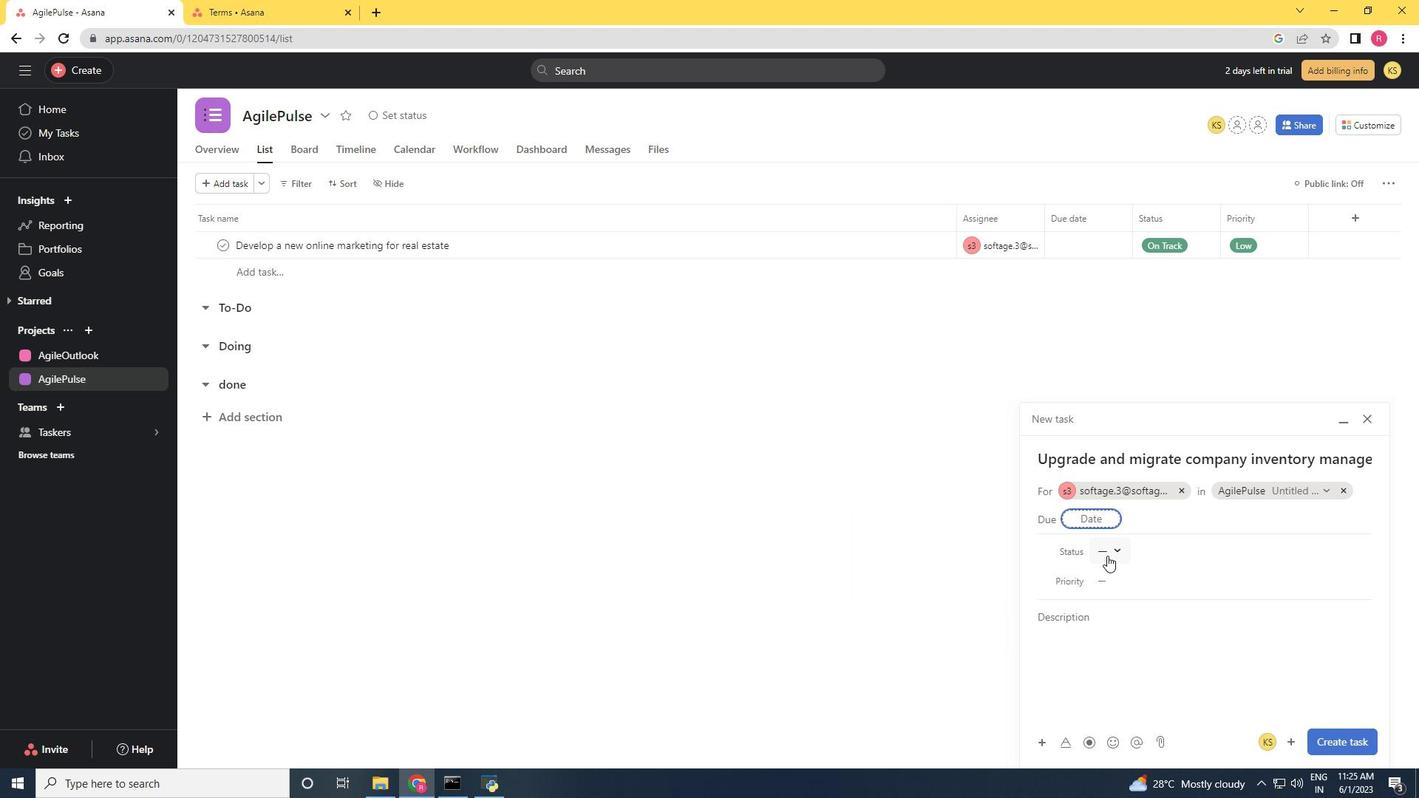 
Action: Mouse moved to (1143, 618)
Screenshot: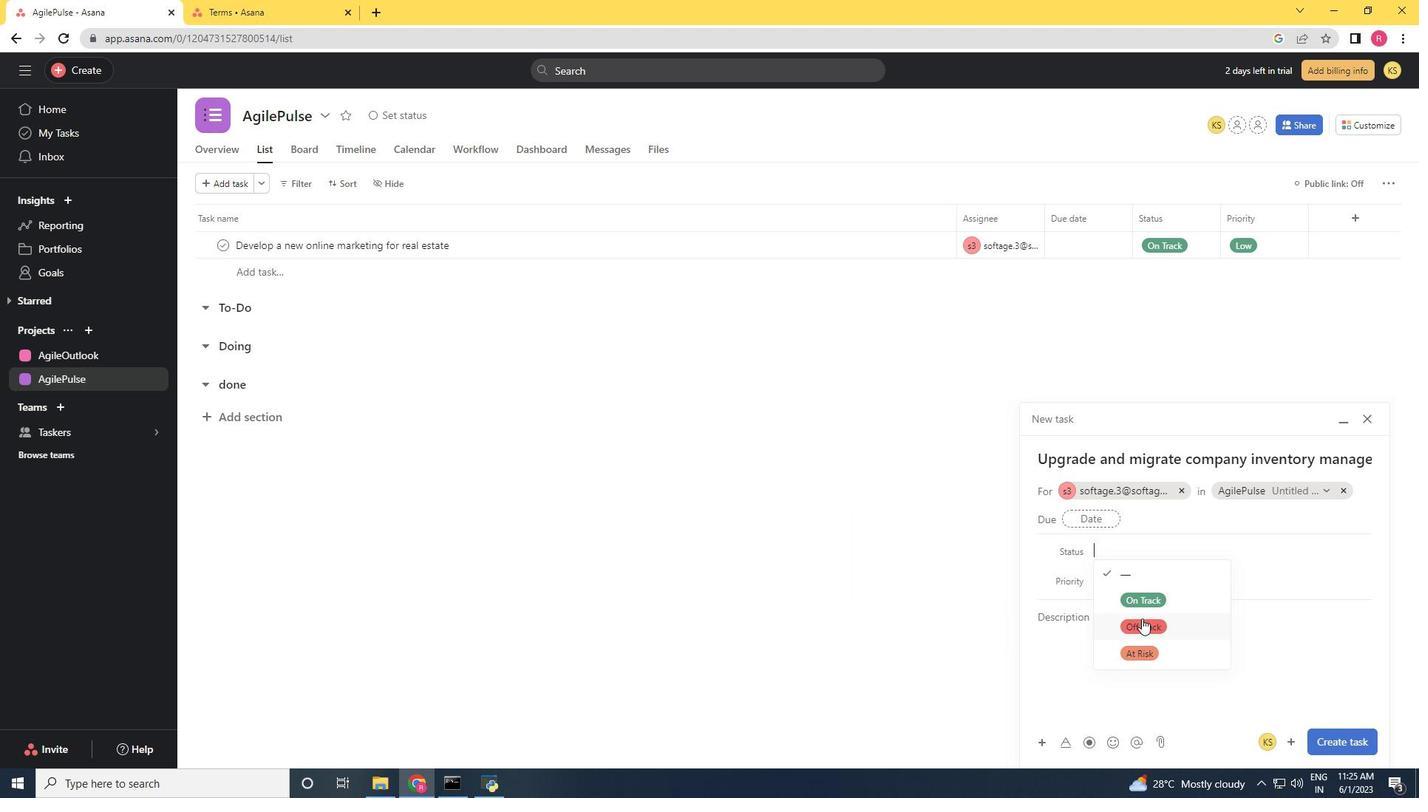 
Action: Mouse pressed left at (1143, 618)
Screenshot: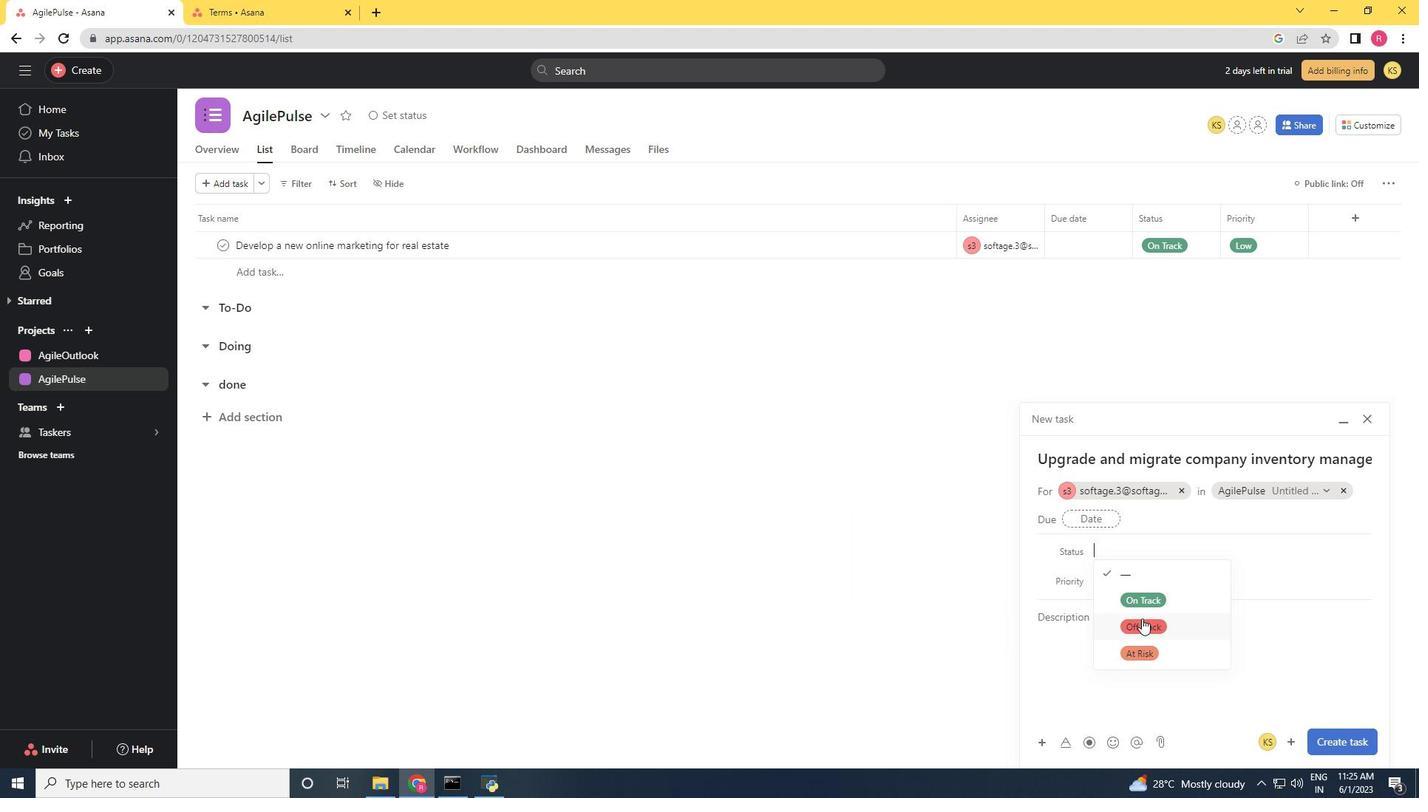 
Action: Mouse moved to (1119, 582)
Screenshot: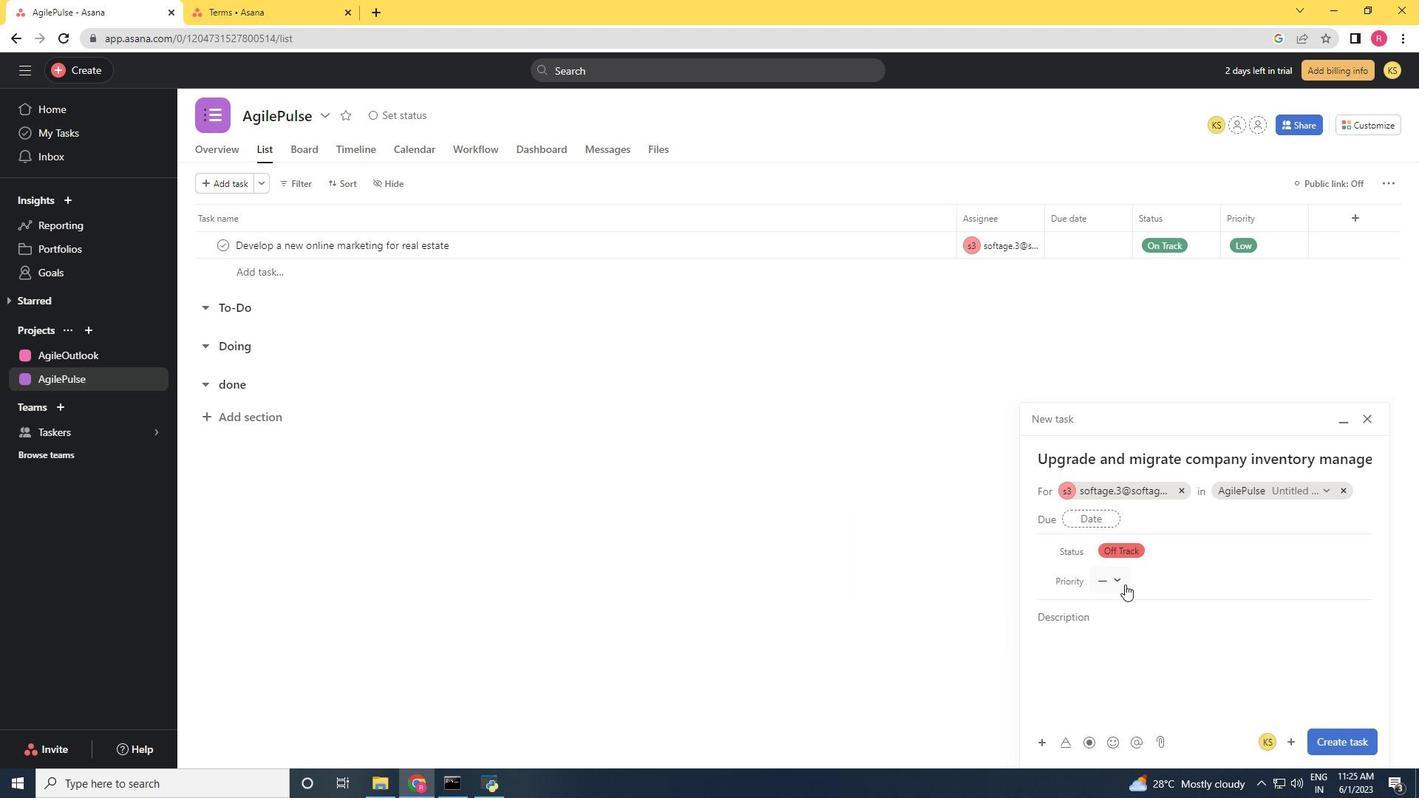 
Action: Mouse pressed left at (1119, 582)
Screenshot: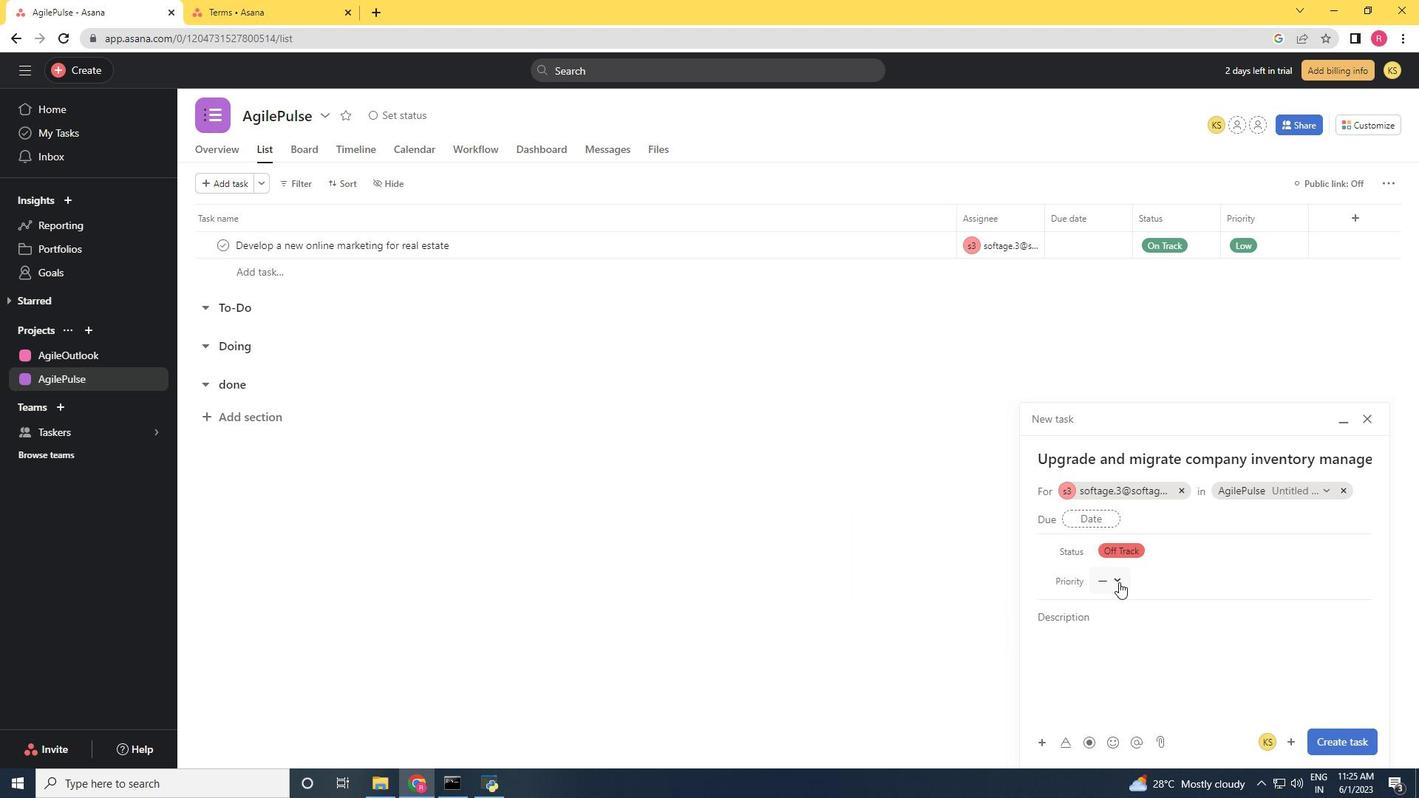 
Action: Mouse moved to (1154, 651)
Screenshot: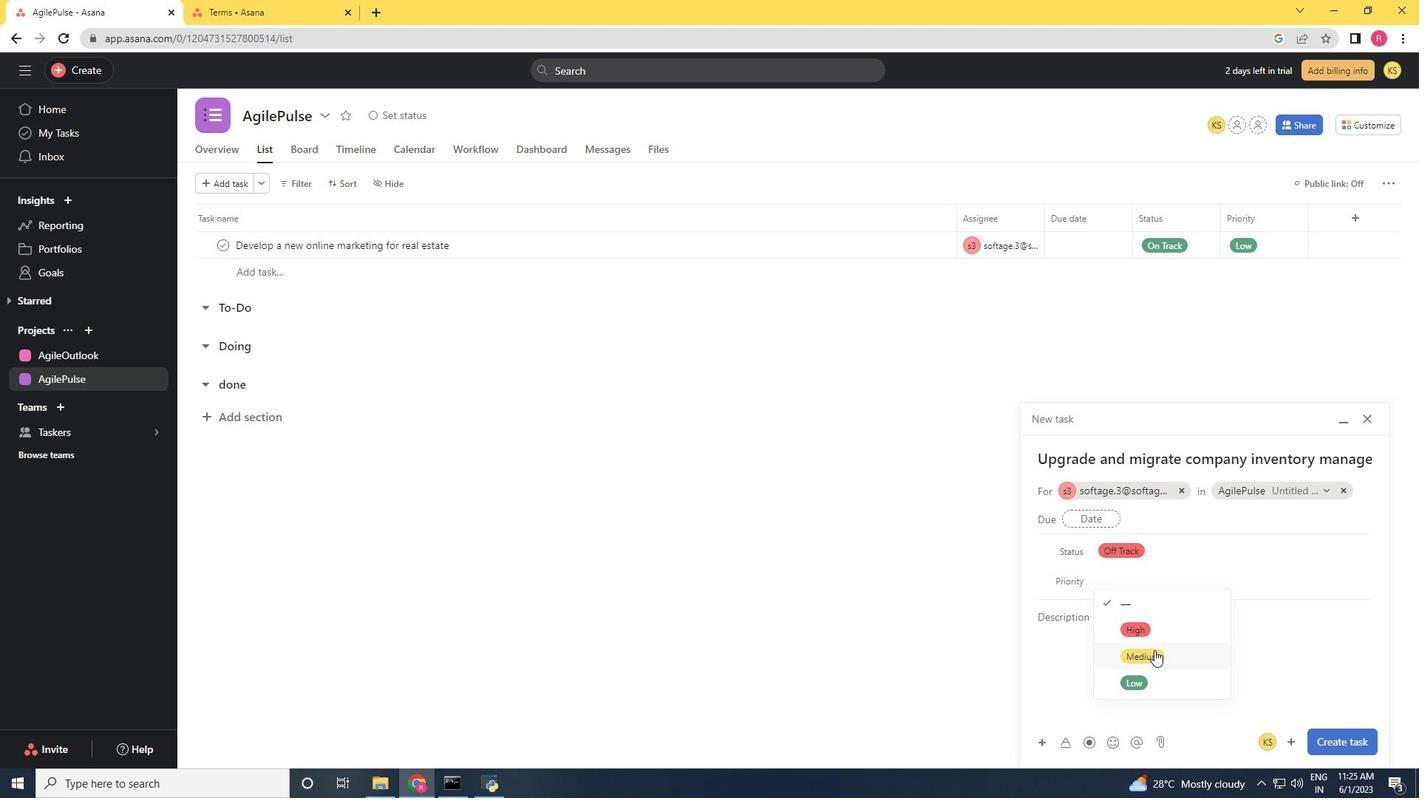 
Action: Mouse pressed left at (1154, 651)
Screenshot: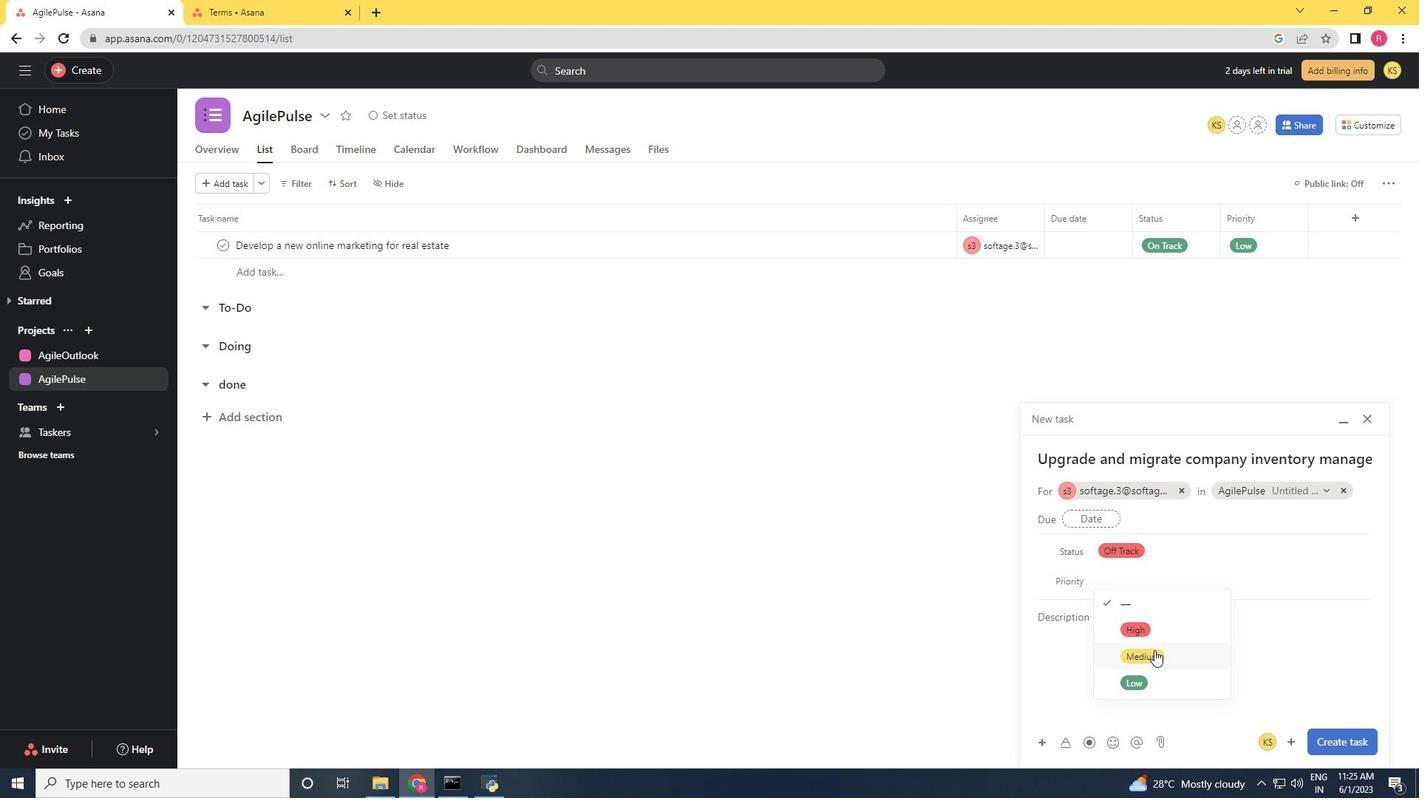 
Action: Mouse moved to (1357, 740)
Screenshot: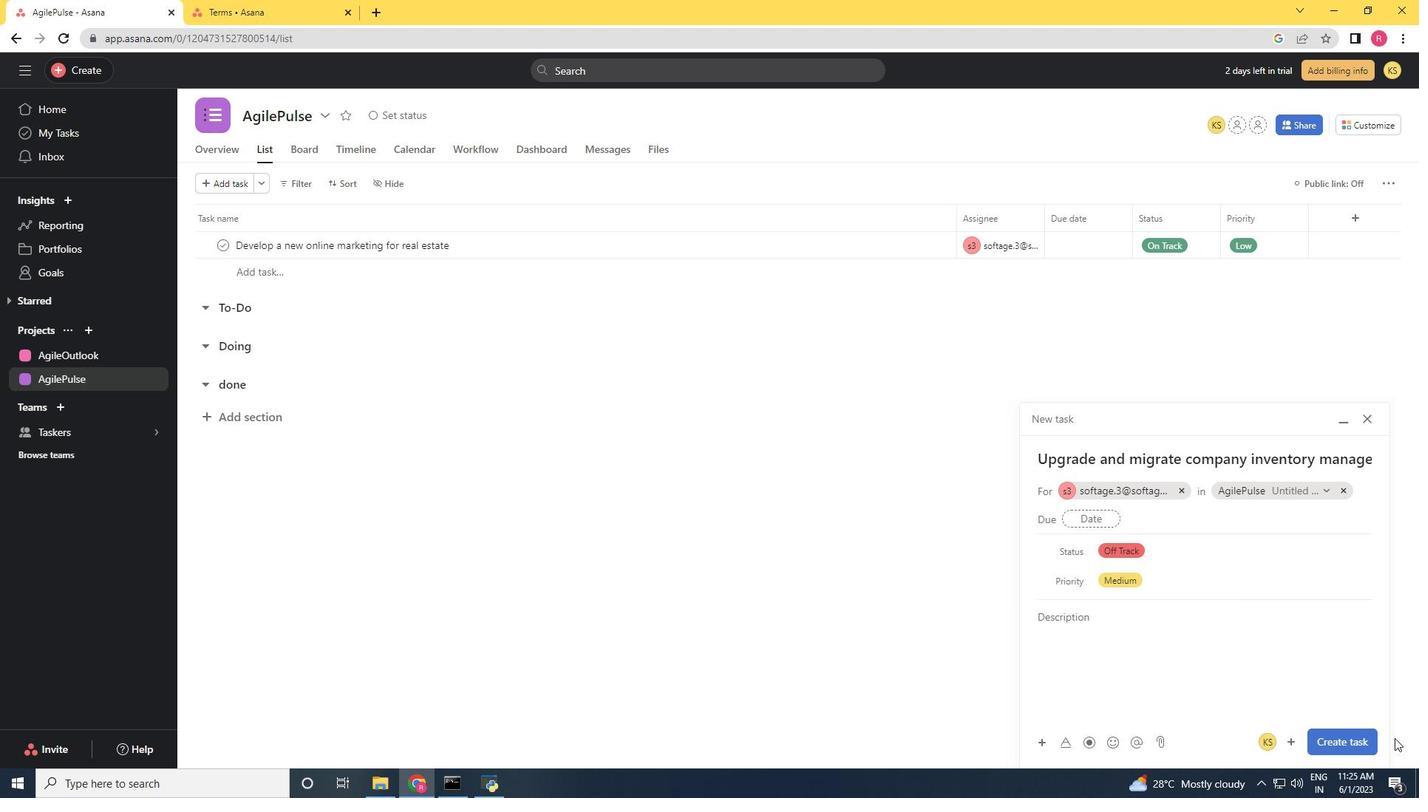 
Action: Mouse pressed left at (1357, 740)
Screenshot: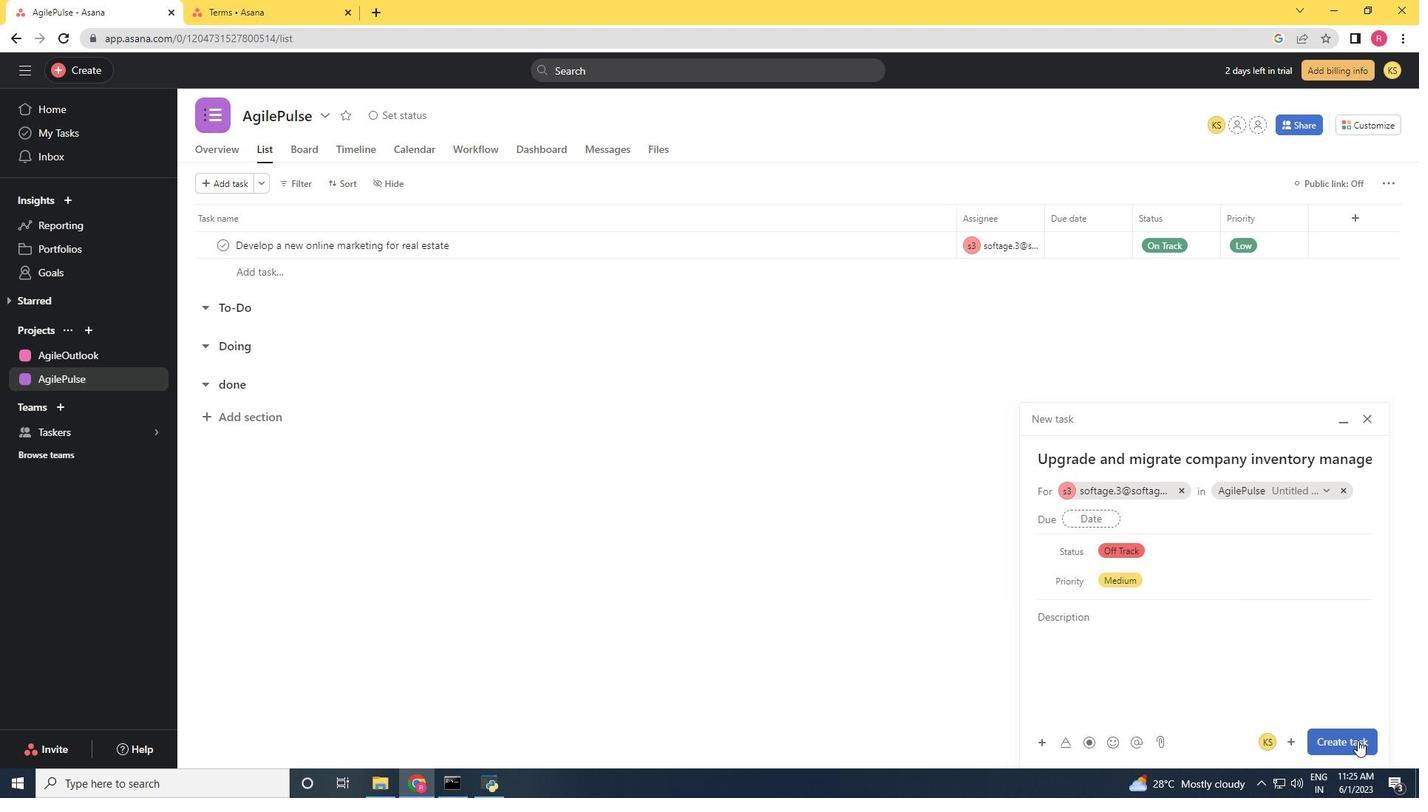 
Action: Mouse moved to (1322, 736)
Screenshot: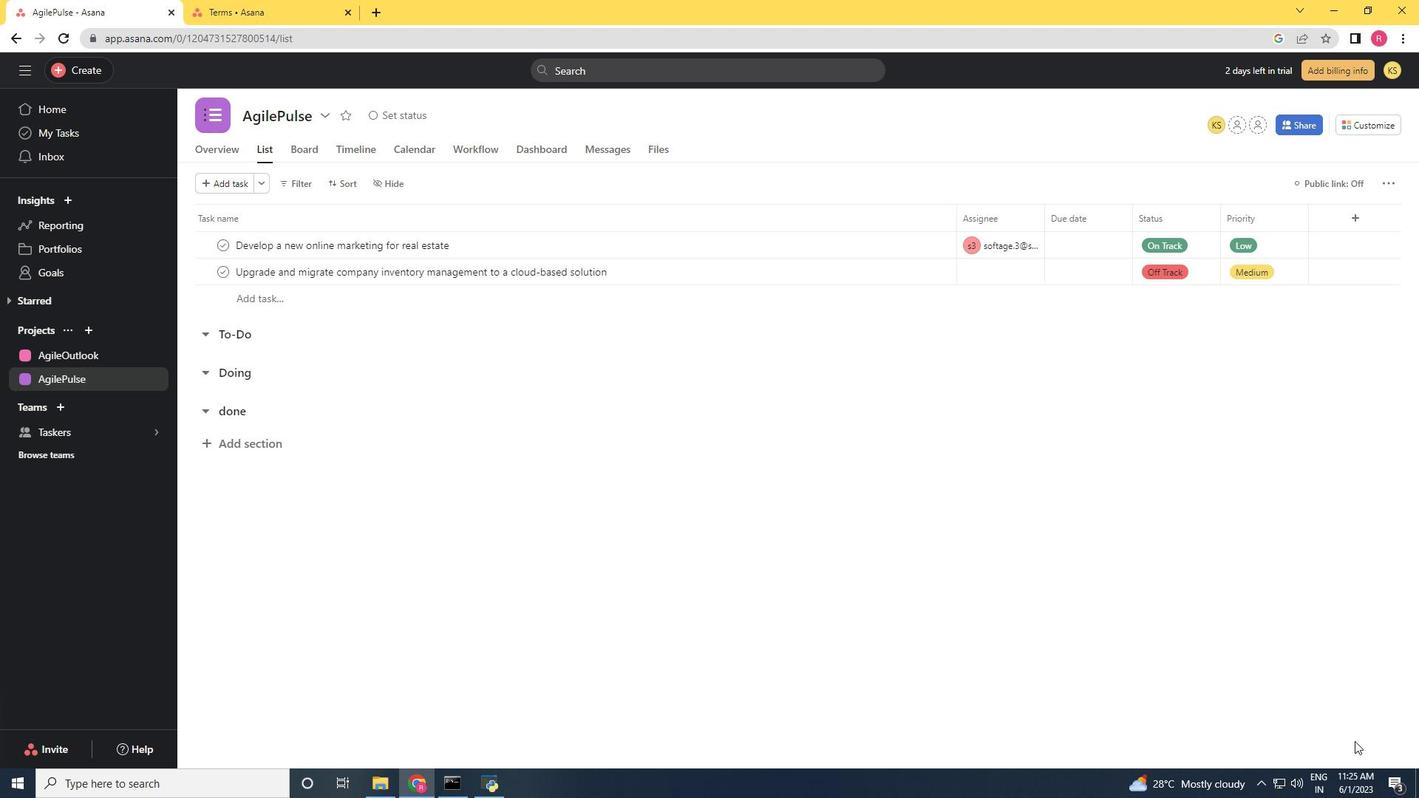 
